 Task: Find connections with filter location Jacaltenango with filter topic #Jobhunterswith filter profile language French with filter current company KPMG India with filter school Ranchi University, Ranchi with filter industry Book and Periodical Publishing with filter service category Real Estate with filter keywords title Youth Volunteer
Action: Mouse moved to (484, 58)
Screenshot: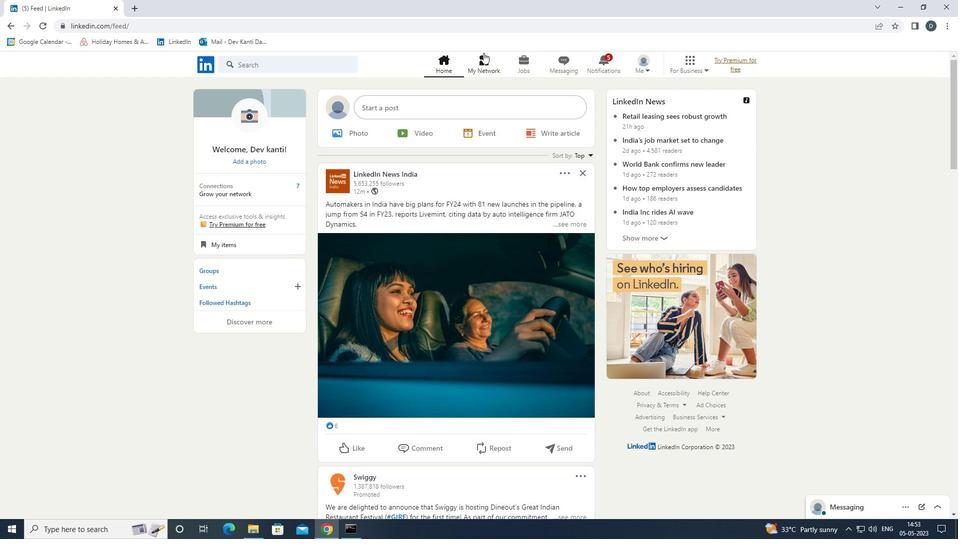 
Action: Mouse pressed left at (484, 58)
Screenshot: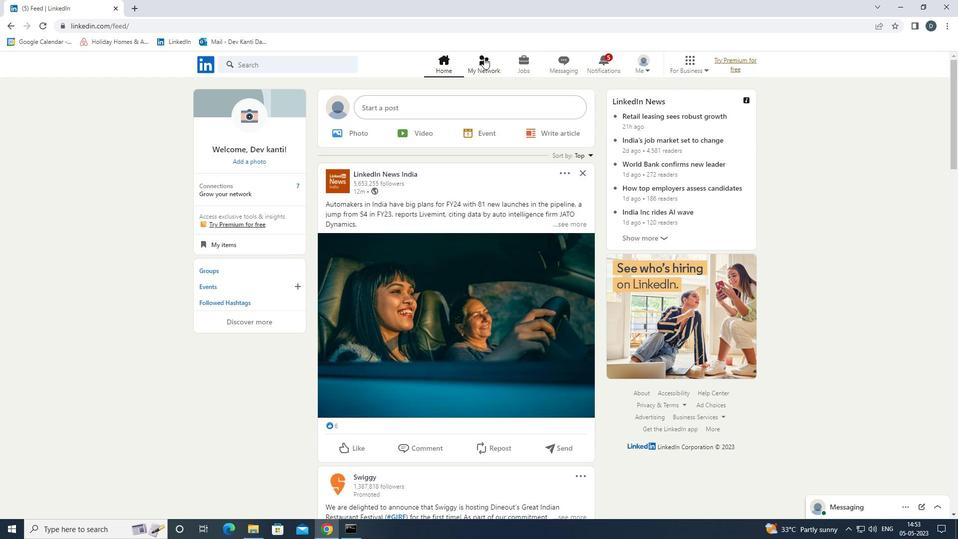 
Action: Mouse moved to (331, 117)
Screenshot: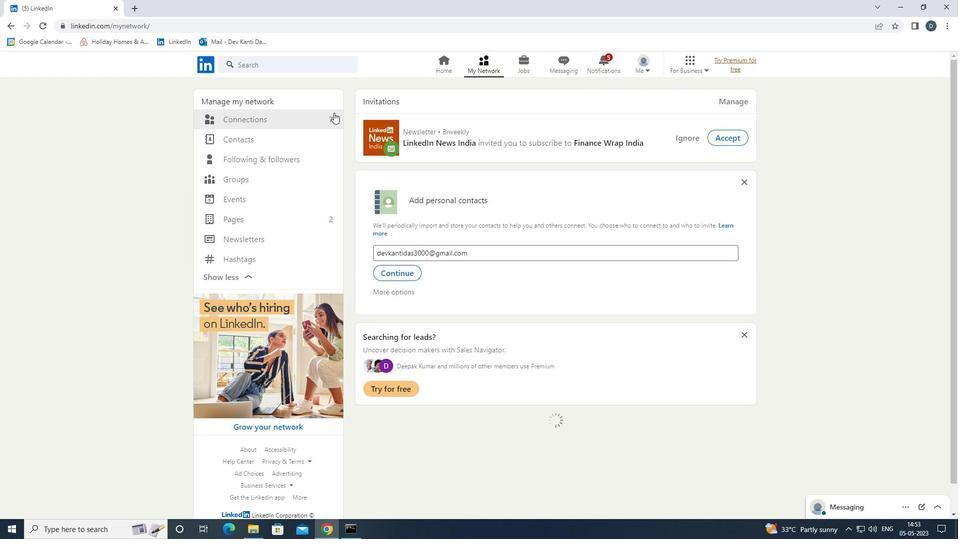 
Action: Mouse pressed left at (331, 117)
Screenshot: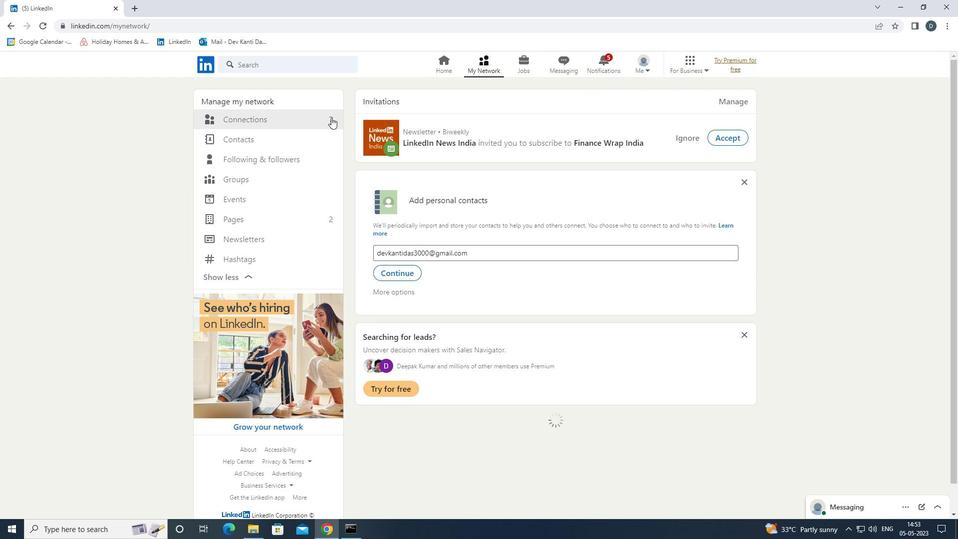 
Action: Mouse moved to (540, 114)
Screenshot: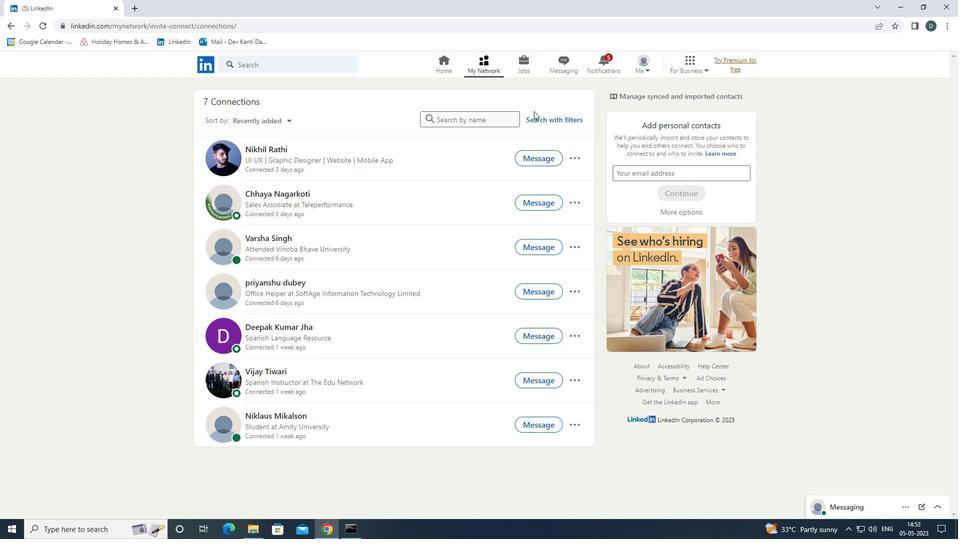 
Action: Mouse pressed left at (540, 114)
Screenshot: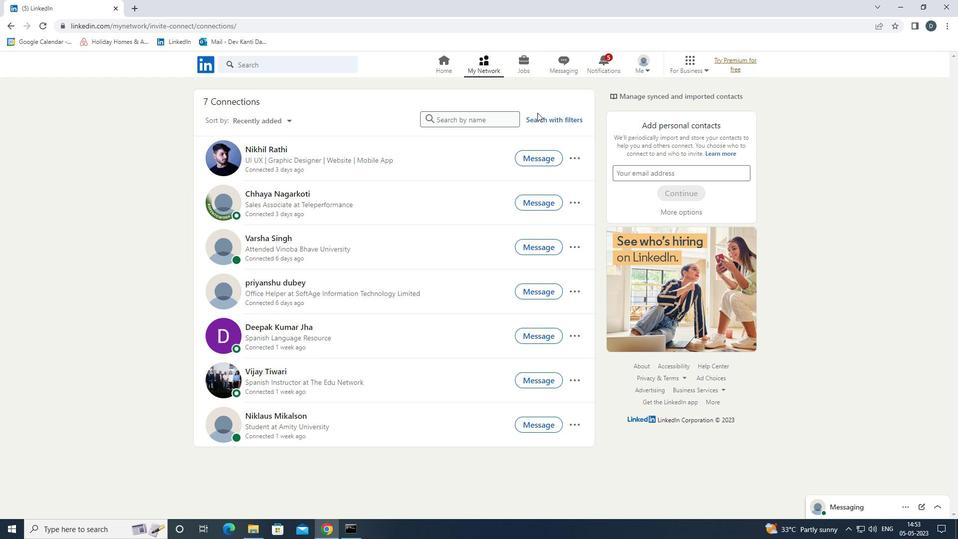 
Action: Mouse moved to (516, 91)
Screenshot: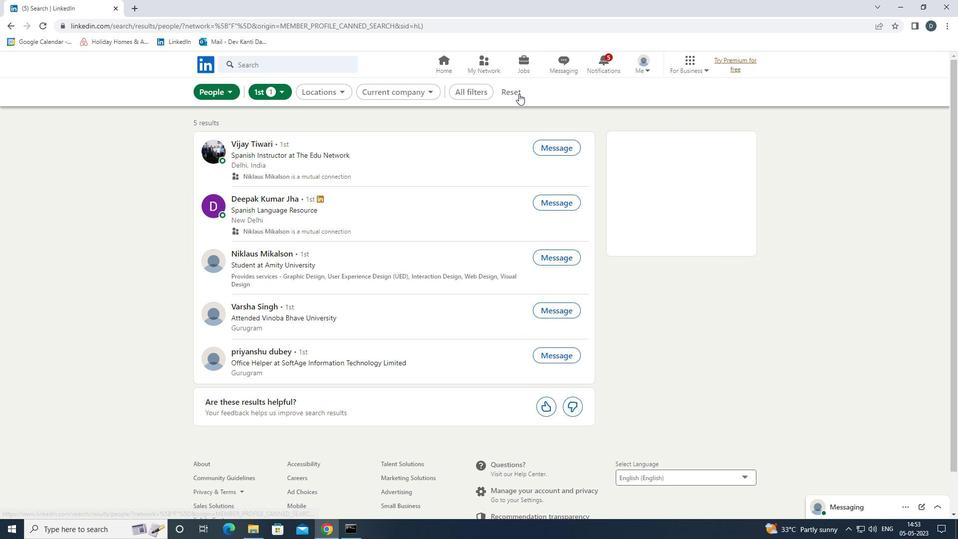 
Action: Mouse pressed left at (516, 91)
Screenshot: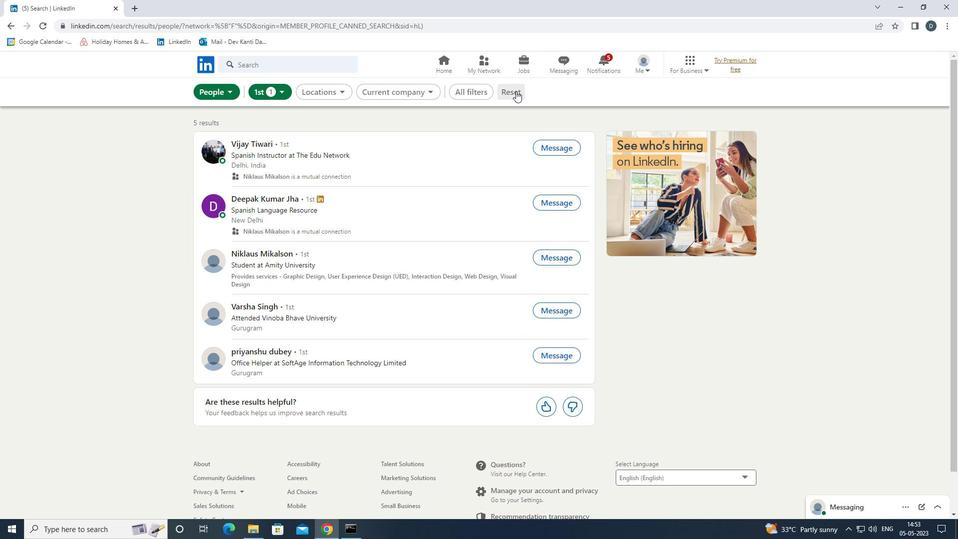 
Action: Mouse moved to (502, 90)
Screenshot: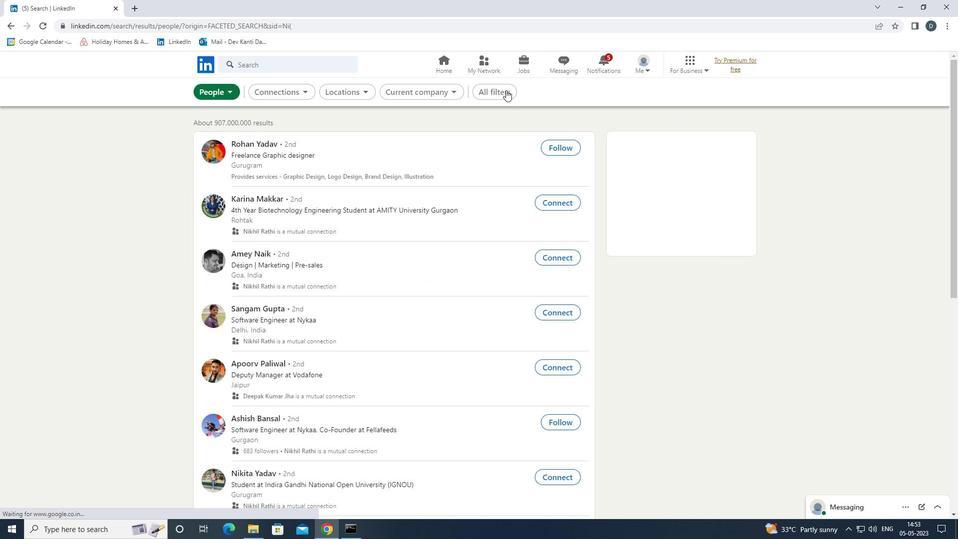 
Action: Mouse pressed left at (502, 90)
Screenshot: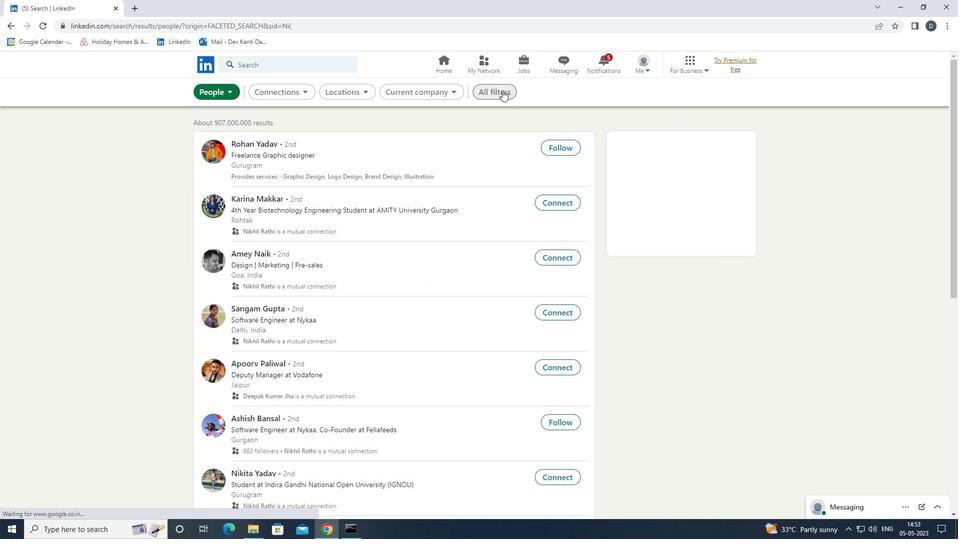 
Action: Mouse moved to (880, 265)
Screenshot: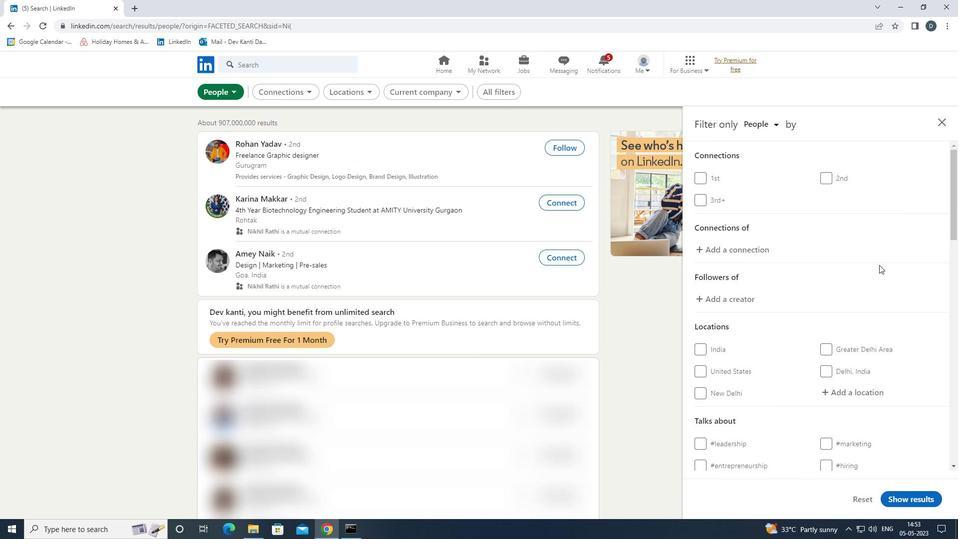 
Action: Mouse scrolled (880, 264) with delta (0, 0)
Screenshot: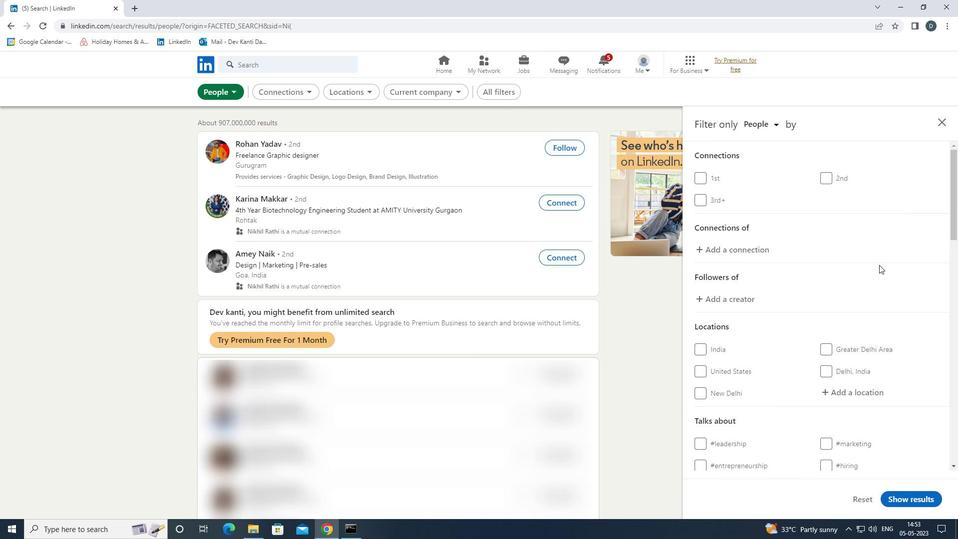 
Action: Mouse moved to (881, 265)
Screenshot: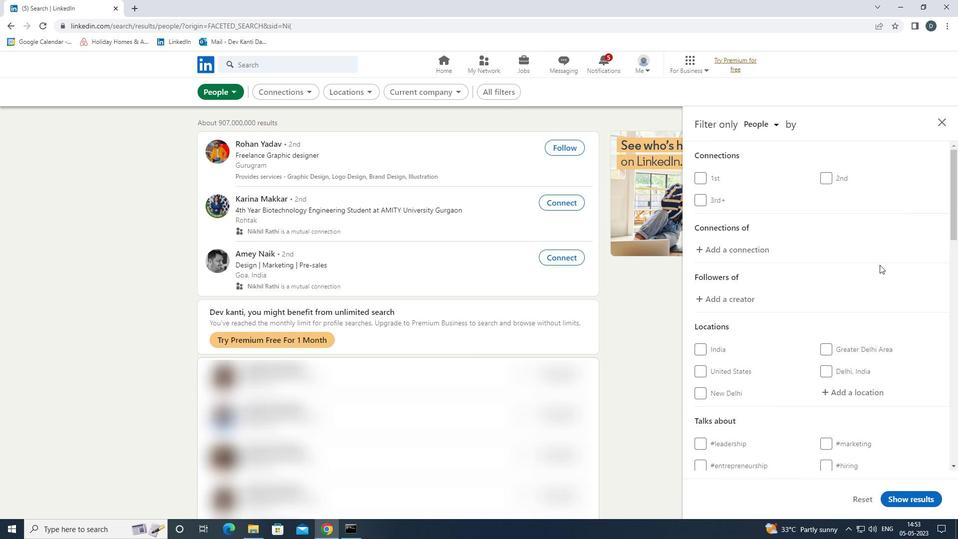 
Action: Mouse scrolled (881, 265) with delta (0, 0)
Screenshot: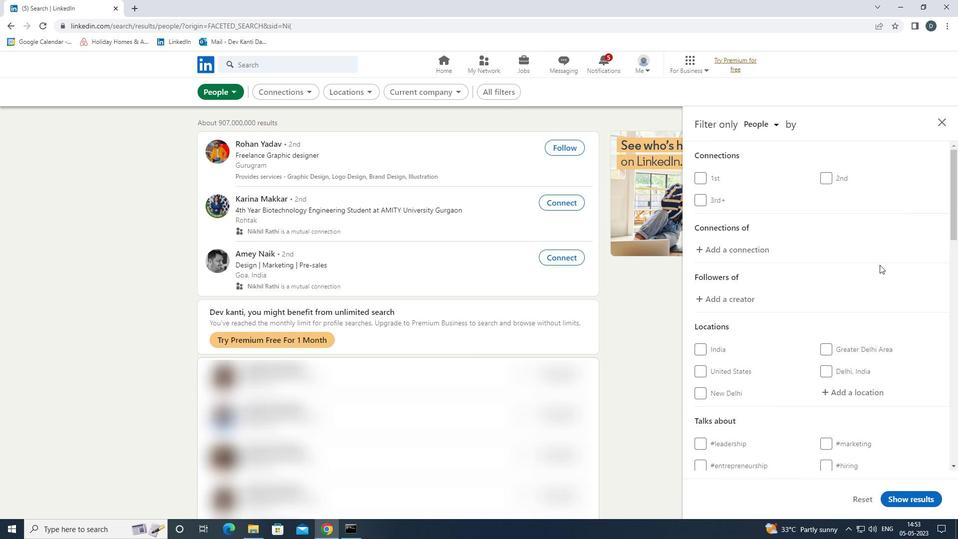 
Action: Mouse moved to (855, 292)
Screenshot: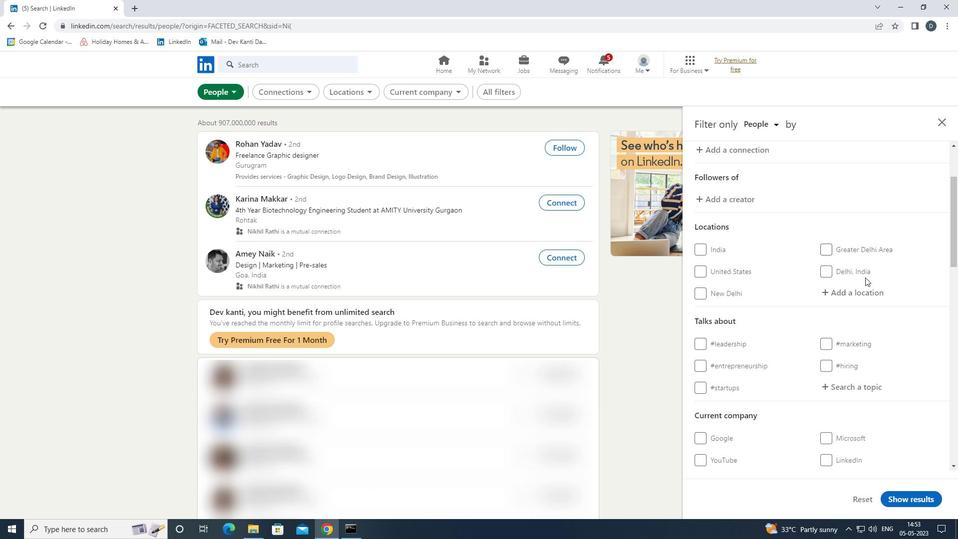 
Action: Mouse pressed left at (855, 292)
Screenshot: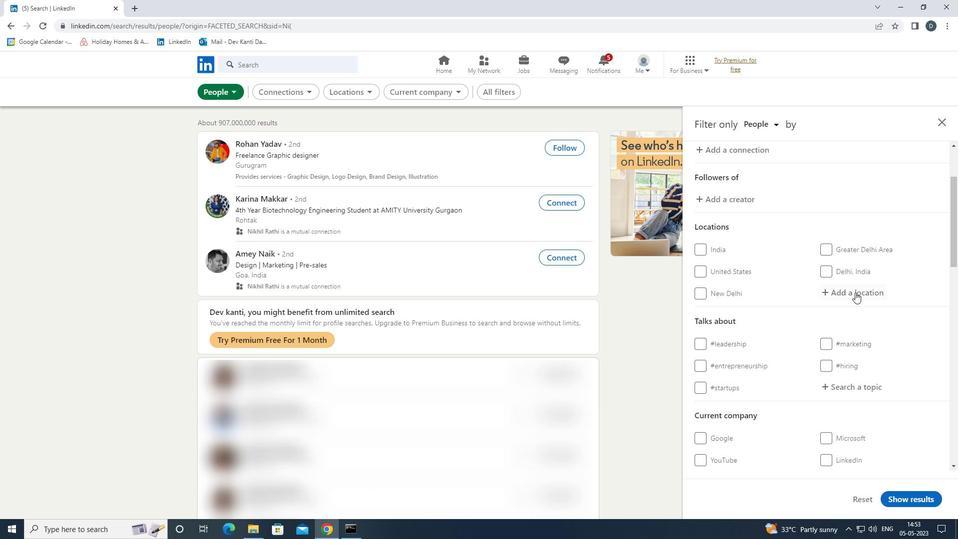 
Action: Mouse moved to (853, 293)
Screenshot: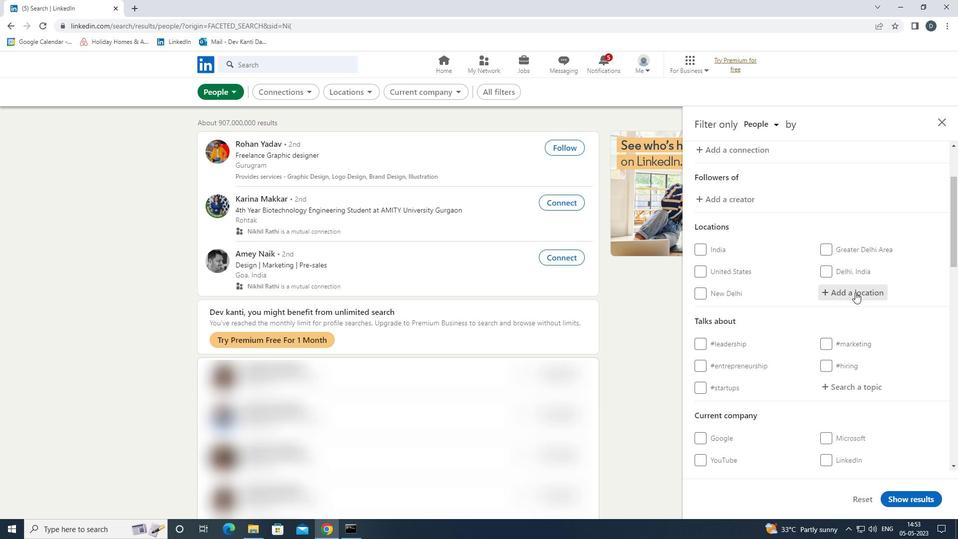 
Action: Key pressed <Key.shift>JACALTENAN<Key.down><Key.enter>
Screenshot: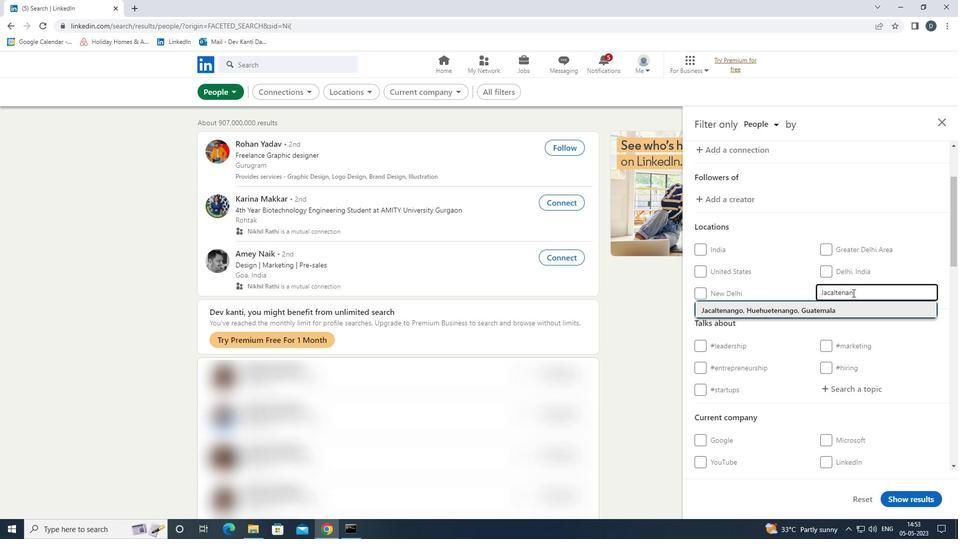 
Action: Mouse moved to (865, 289)
Screenshot: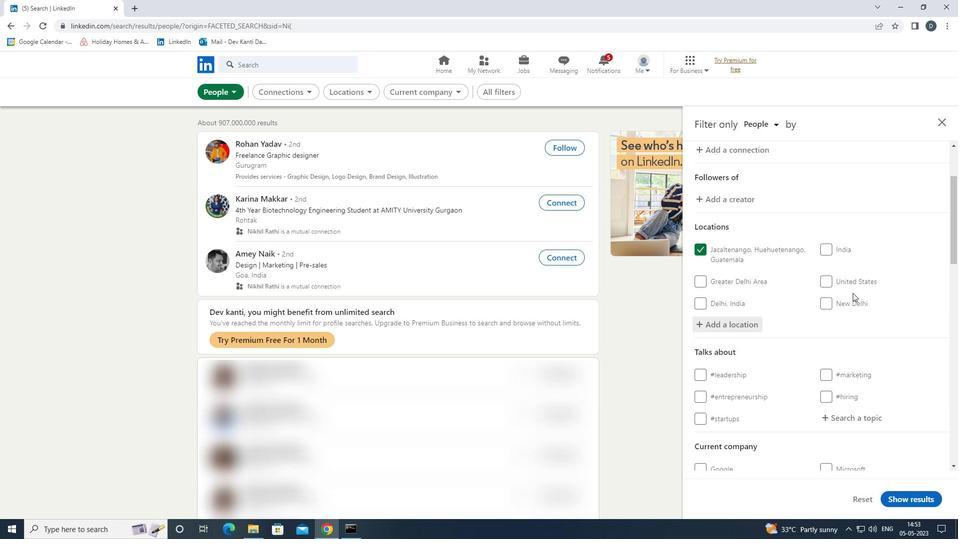 
Action: Mouse scrolled (865, 288) with delta (0, 0)
Screenshot: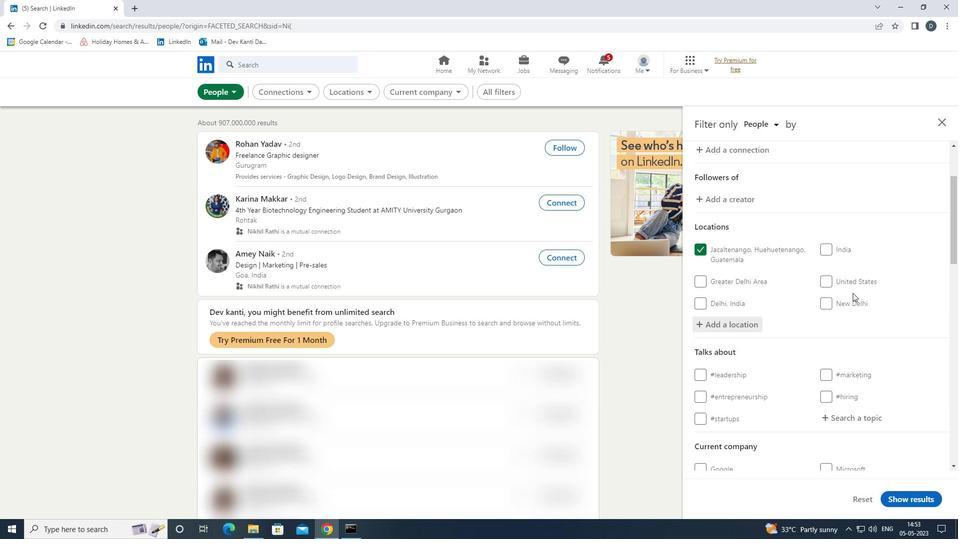 
Action: Mouse scrolled (865, 288) with delta (0, 0)
Screenshot: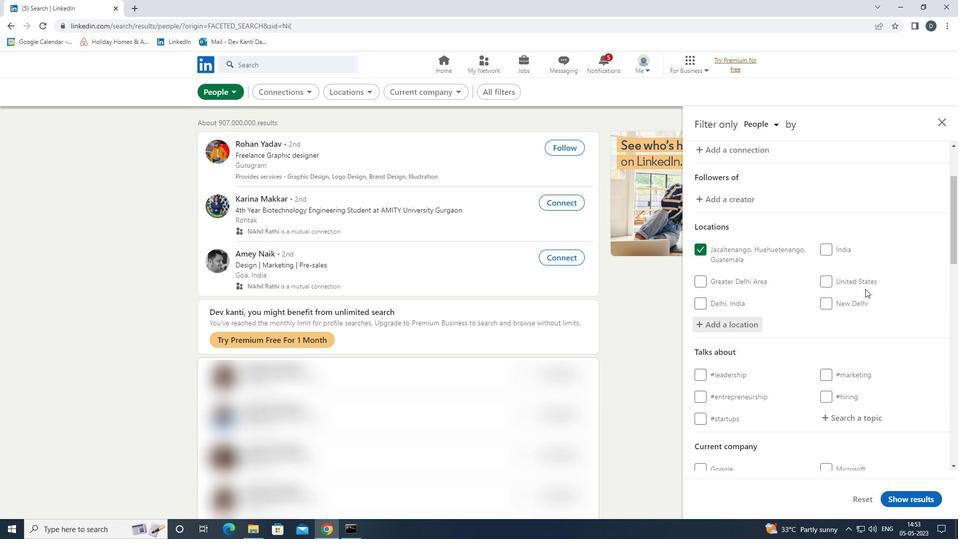 
Action: Mouse moved to (866, 289)
Screenshot: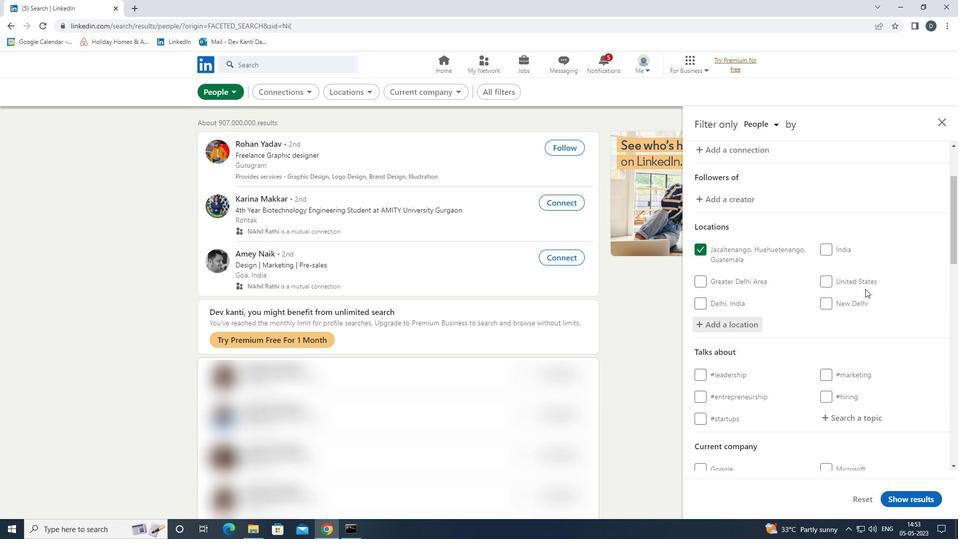 
Action: Mouse scrolled (866, 289) with delta (0, 0)
Screenshot: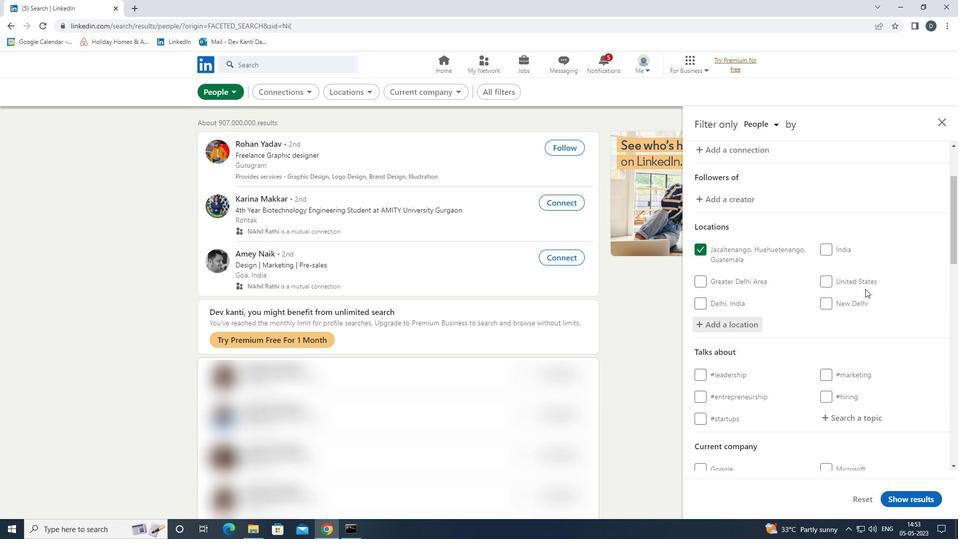 
Action: Mouse moved to (872, 271)
Screenshot: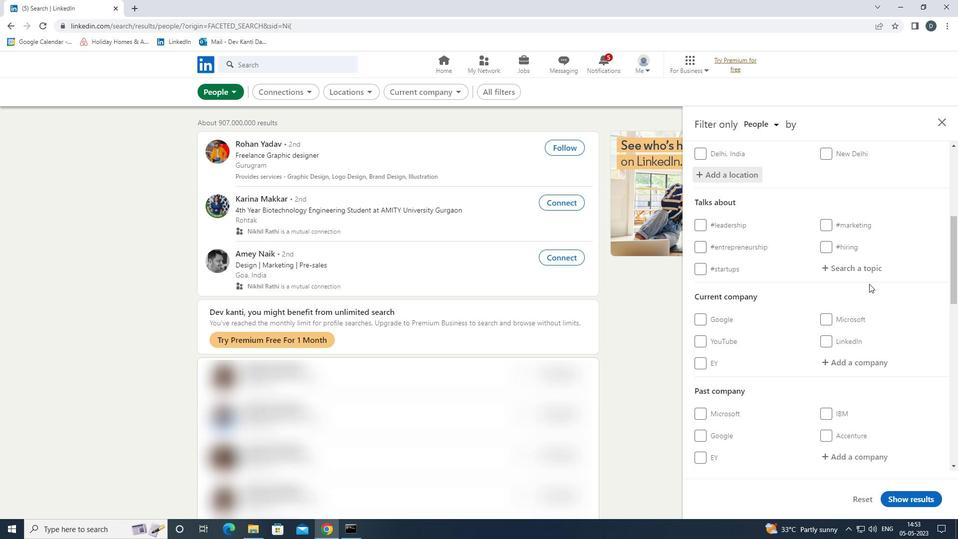 
Action: Mouse pressed left at (872, 271)
Screenshot: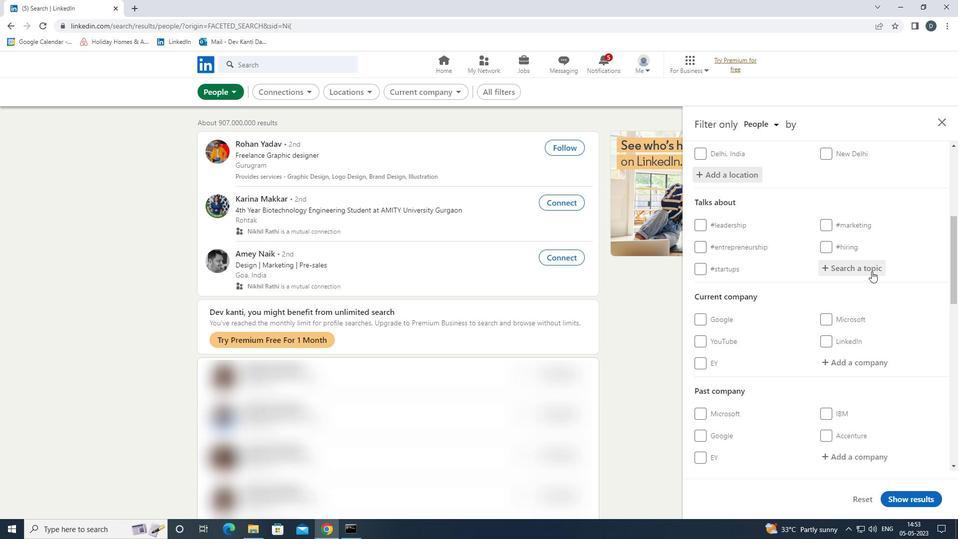 
Action: Key pressed <Key.shift><Key.shift><Key.shift><Key.shift><Key.shift><Key.shift><Key.shift><Key.shift><Key.shift><Key.shift><Key.shift><Key.shift><Key.shift><Key.shift><Key.shift><Key.shift><Key.shift><Key.shift><Key.shift><Key.shift>JOBHUNTERS<Key.down><Key.enter>
Screenshot: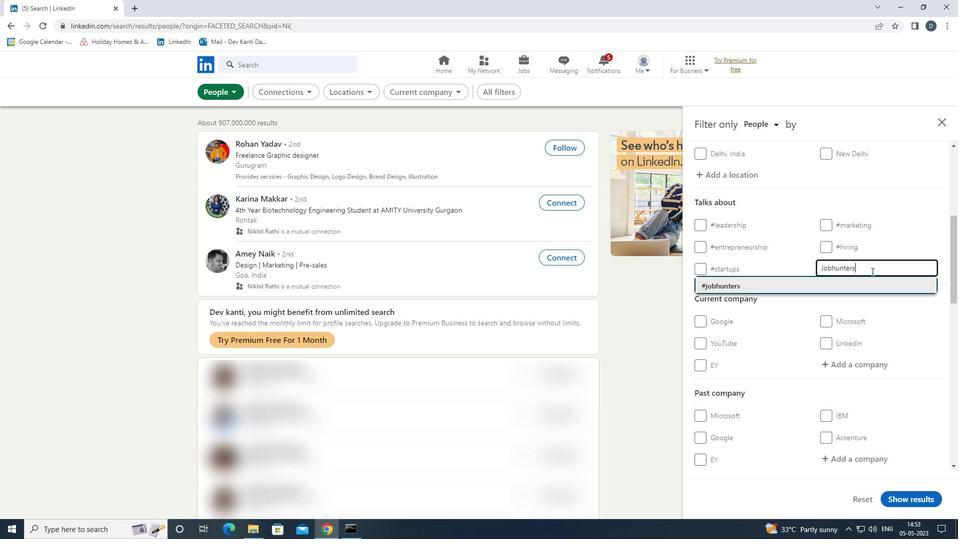 
Action: Mouse moved to (911, 278)
Screenshot: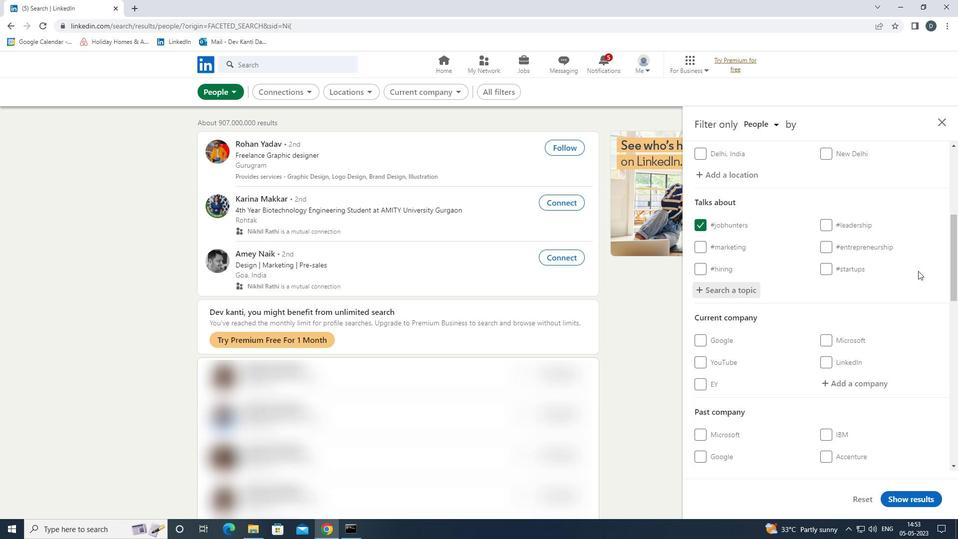 
Action: Mouse scrolled (911, 277) with delta (0, 0)
Screenshot: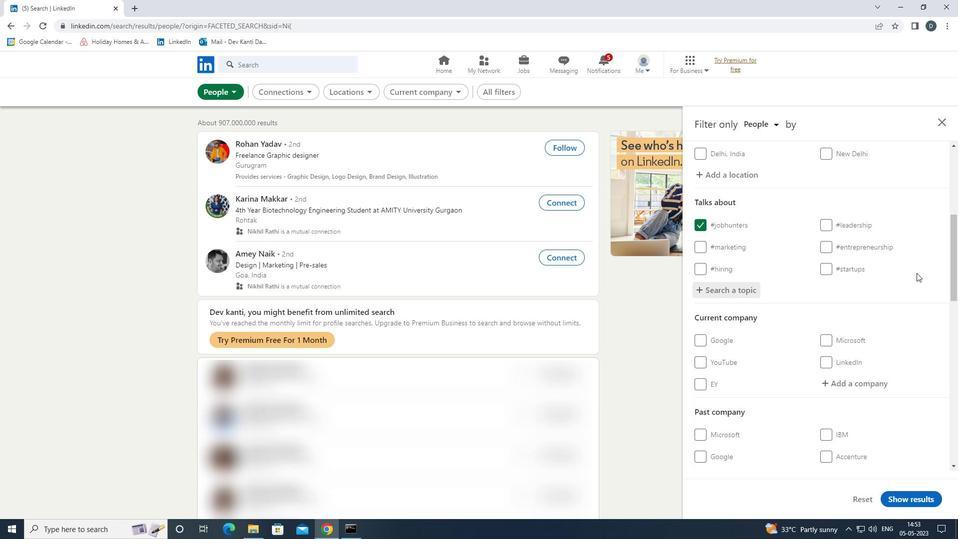 
Action: Mouse moved to (908, 283)
Screenshot: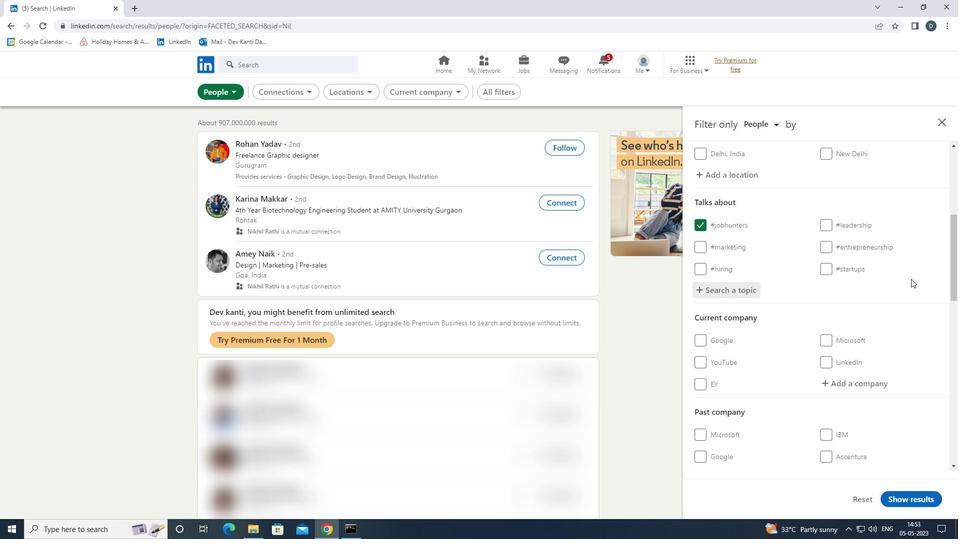 
Action: Mouse scrolled (908, 283) with delta (0, 0)
Screenshot: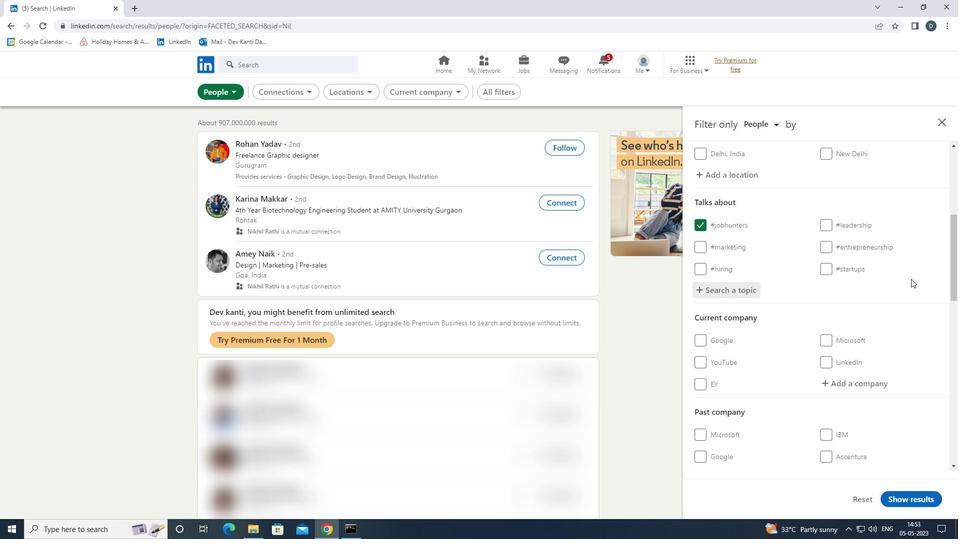 
Action: Mouse moved to (902, 282)
Screenshot: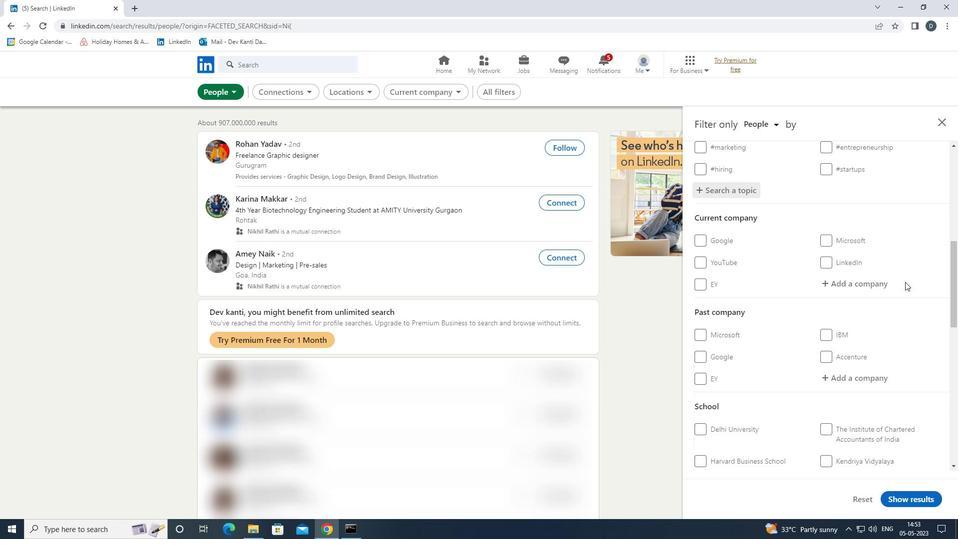 
Action: Mouse scrolled (902, 282) with delta (0, 0)
Screenshot: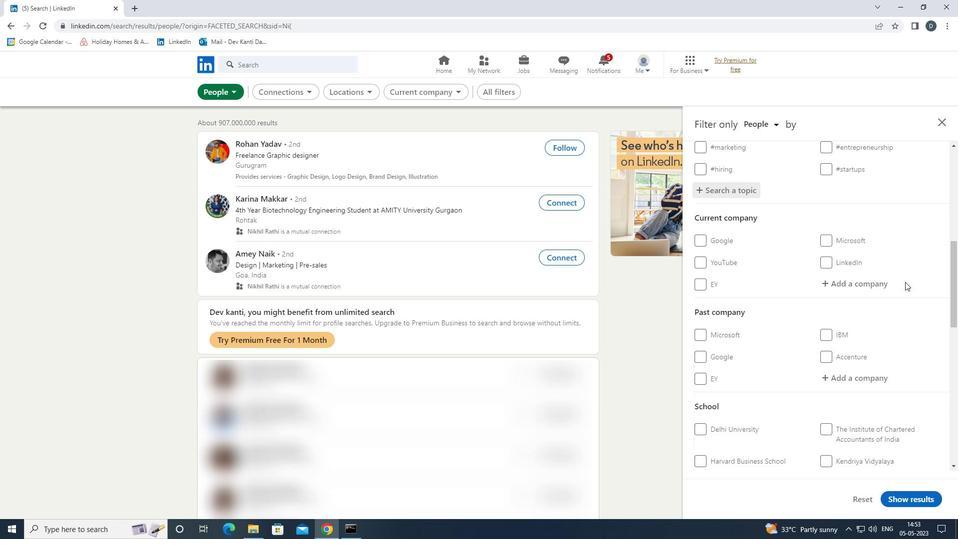 
Action: Mouse moved to (900, 284)
Screenshot: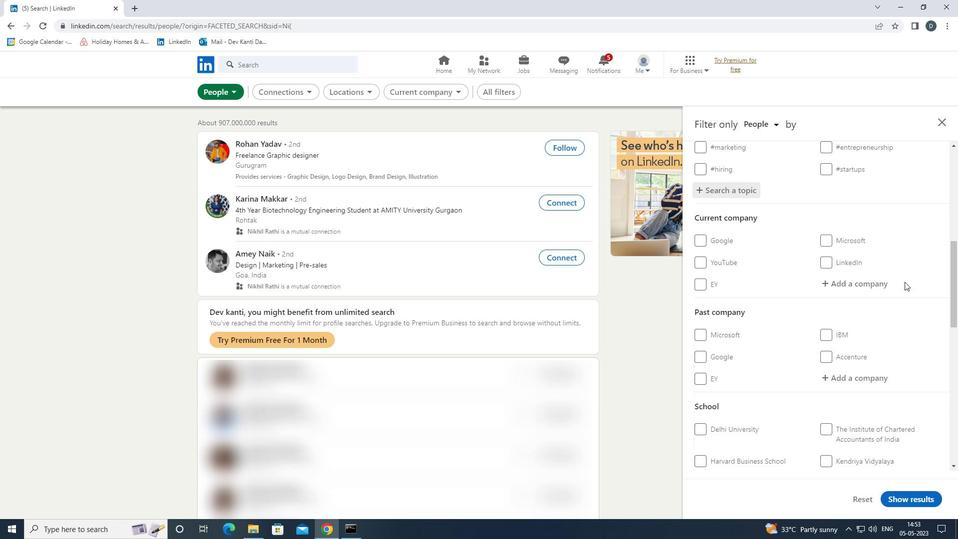 
Action: Mouse scrolled (900, 283) with delta (0, 0)
Screenshot: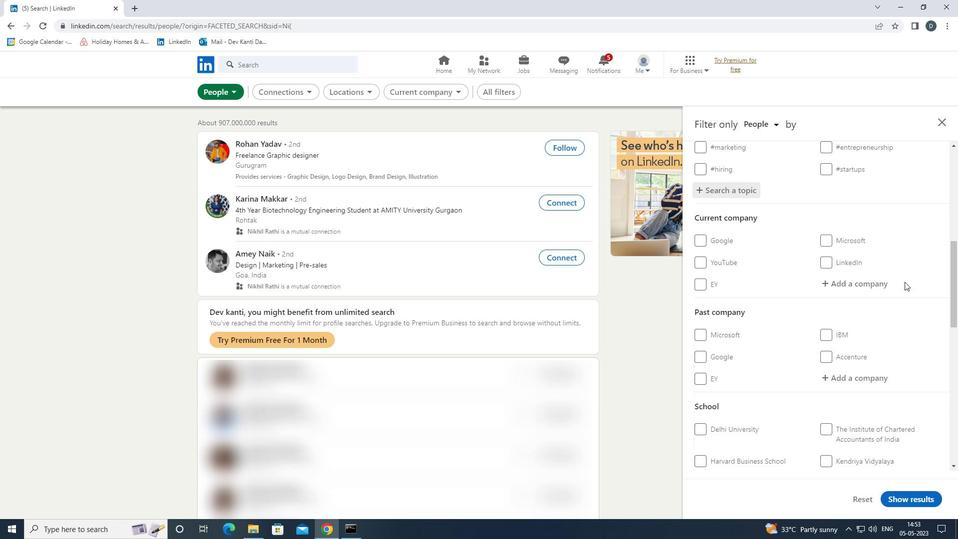 
Action: Mouse moved to (899, 284)
Screenshot: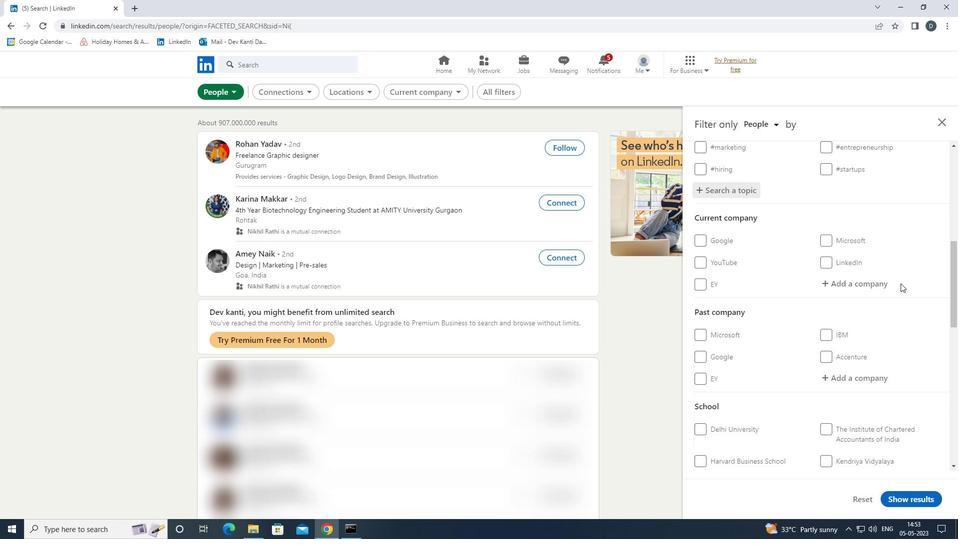 
Action: Mouse scrolled (899, 283) with delta (0, 0)
Screenshot: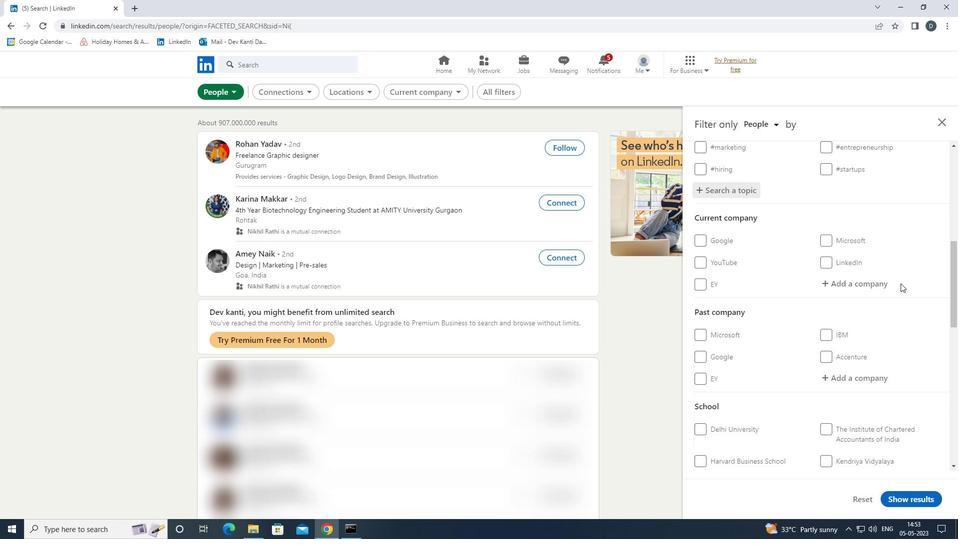 
Action: Mouse moved to (898, 285)
Screenshot: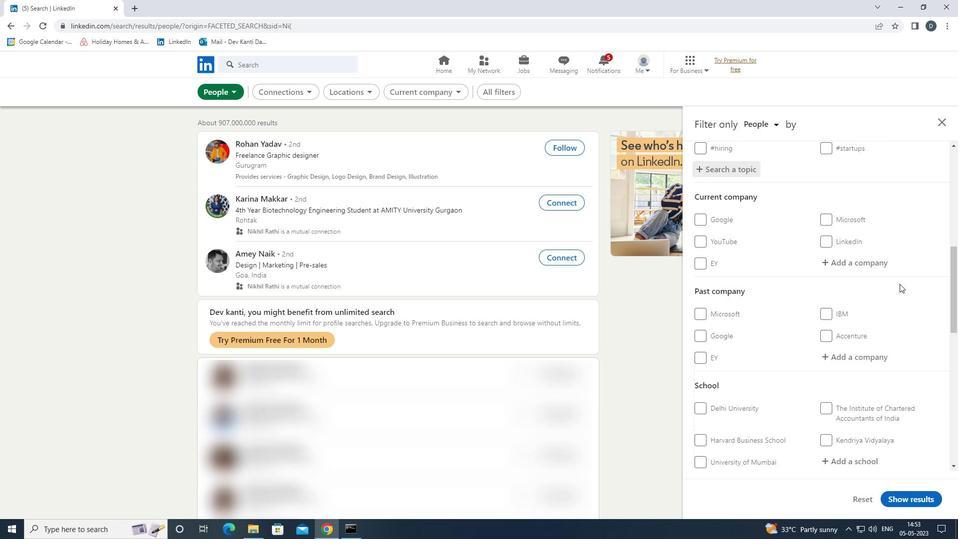 
Action: Mouse scrolled (898, 285) with delta (0, 0)
Screenshot: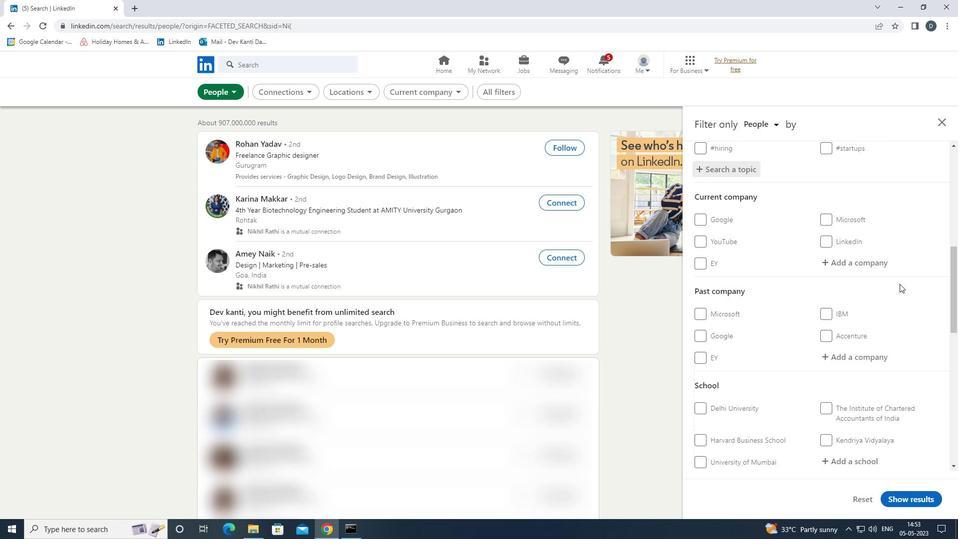 
Action: Mouse moved to (895, 288)
Screenshot: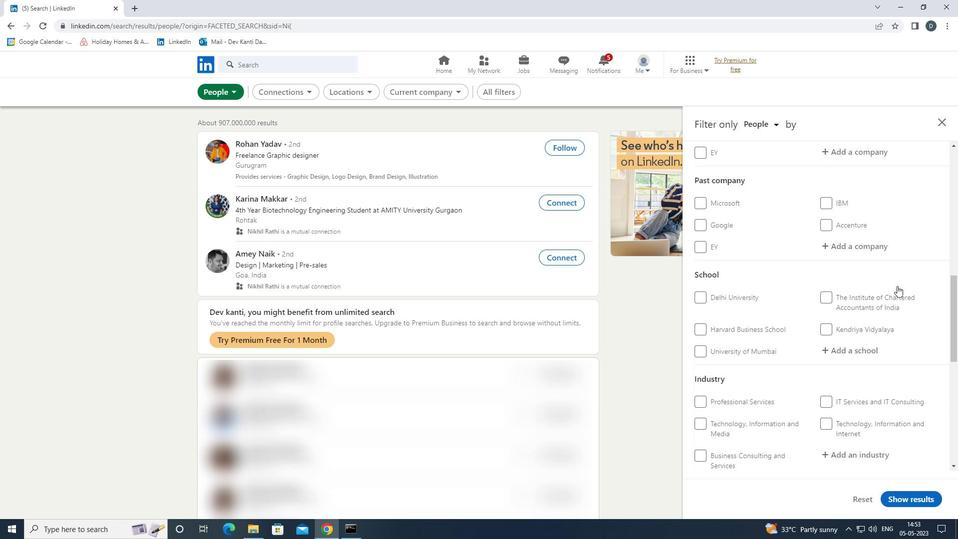 
Action: Mouse scrolled (895, 287) with delta (0, 0)
Screenshot: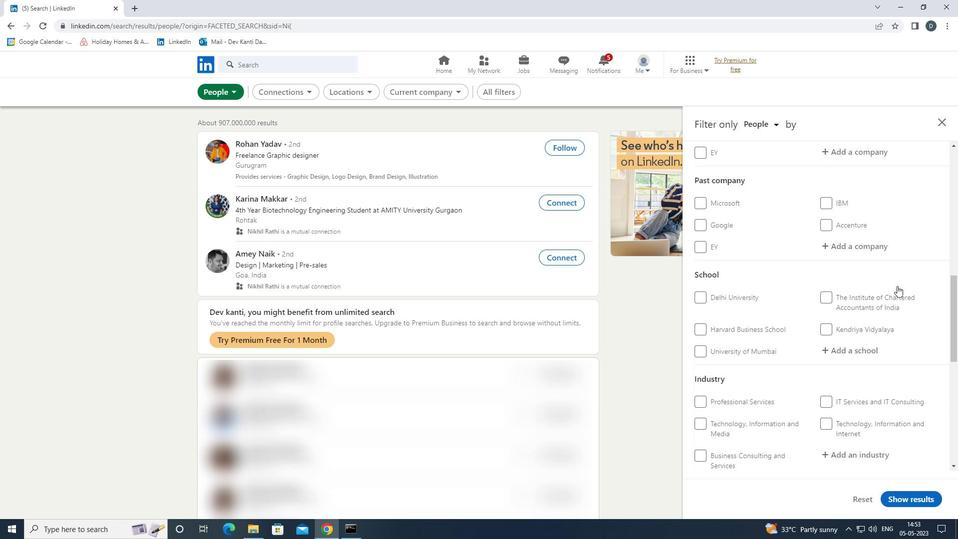 
Action: Mouse moved to (843, 400)
Screenshot: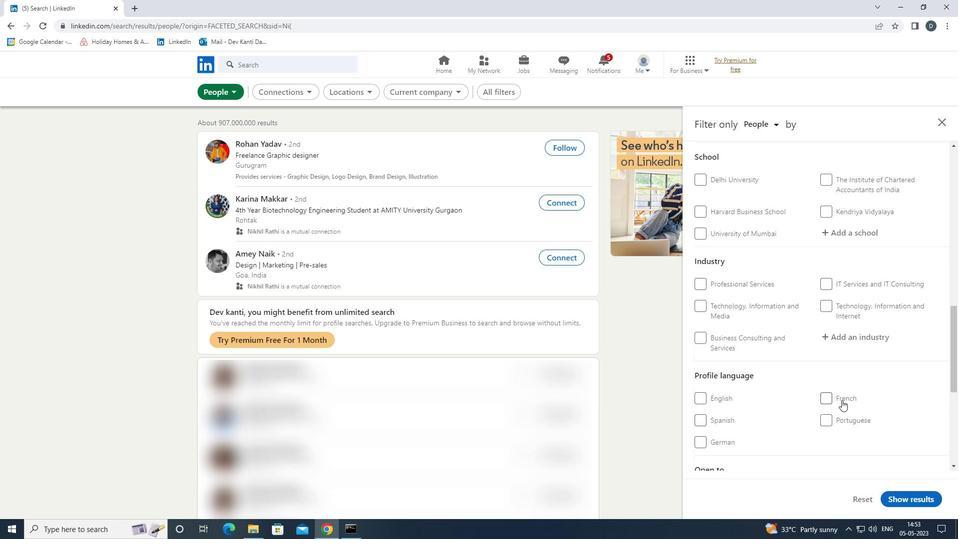 
Action: Mouse pressed left at (843, 400)
Screenshot: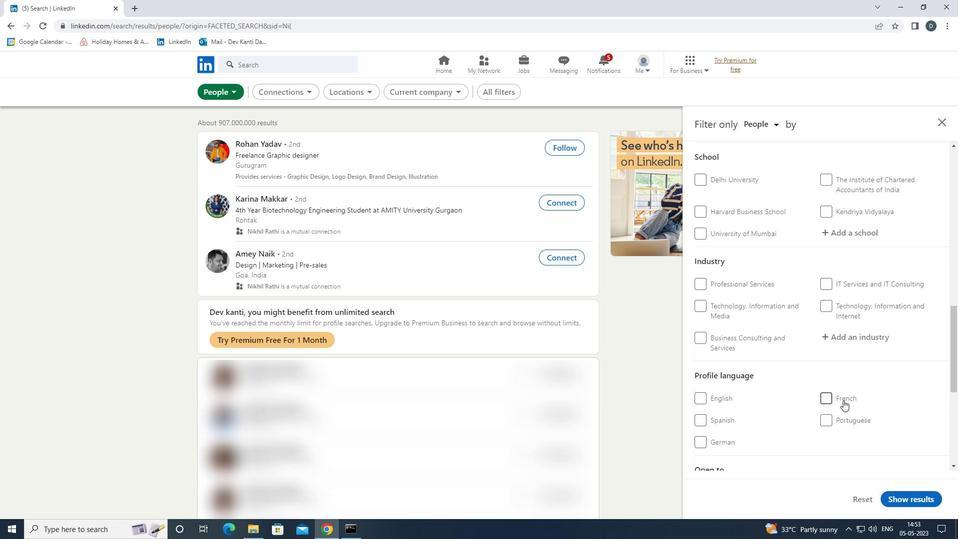 
Action: Mouse moved to (843, 400)
Screenshot: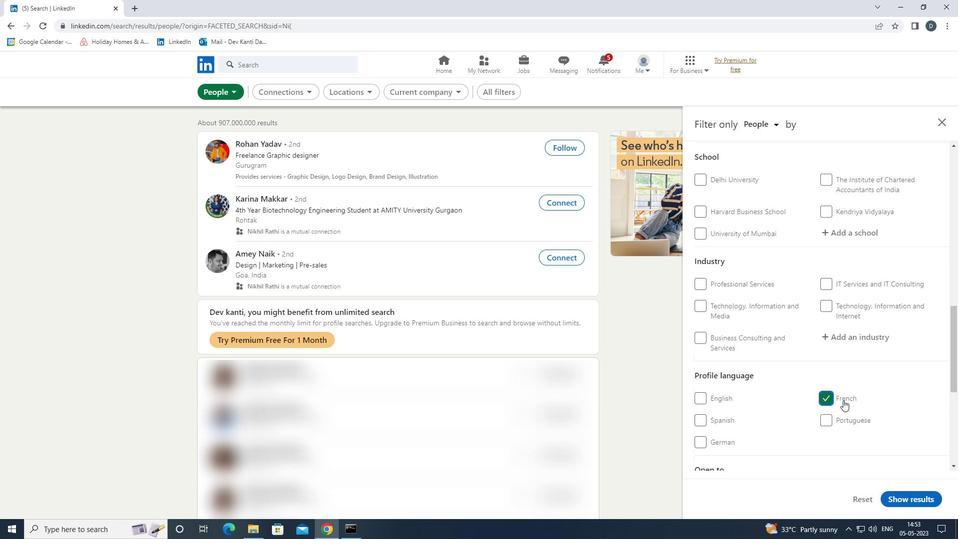 
Action: Mouse scrolled (843, 400) with delta (0, 0)
Screenshot: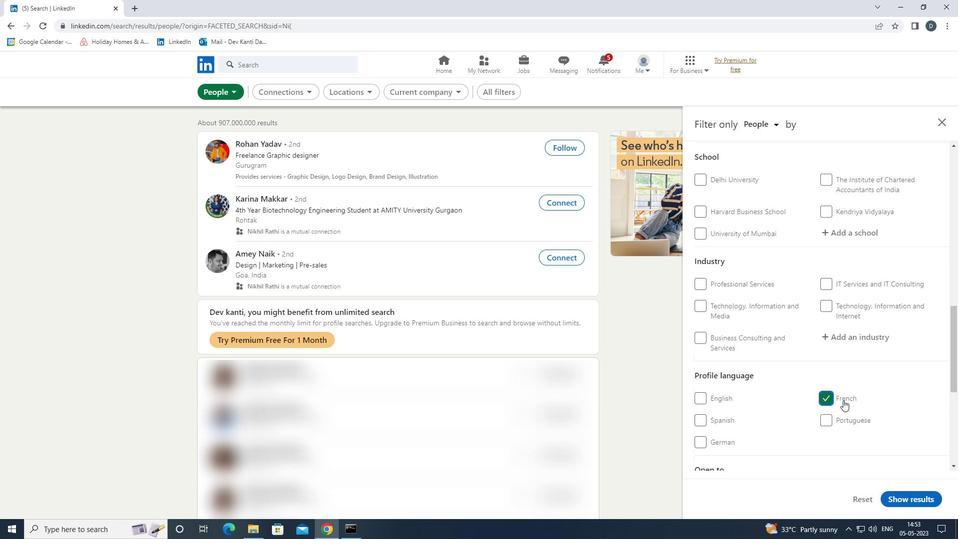 
Action: Mouse scrolled (843, 400) with delta (0, 0)
Screenshot: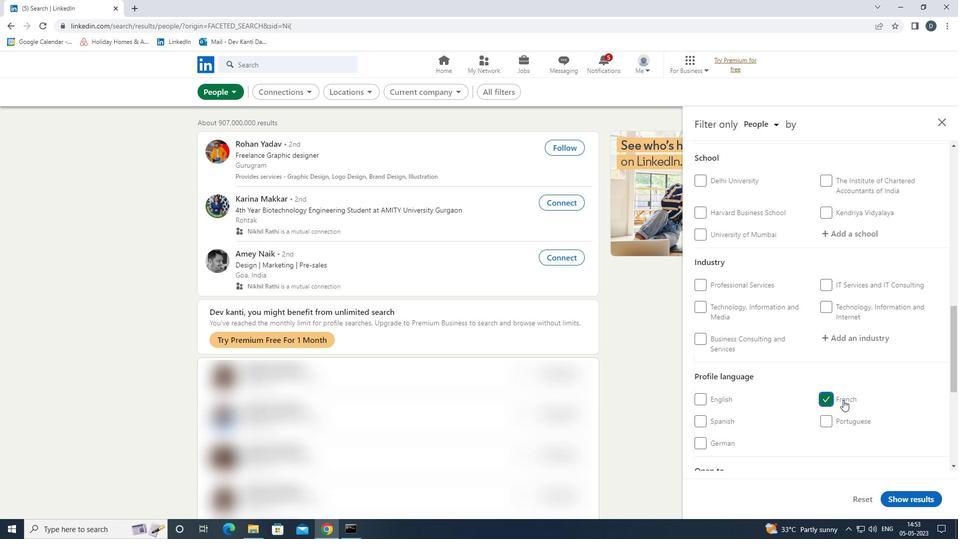 
Action: Mouse scrolled (843, 400) with delta (0, 0)
Screenshot: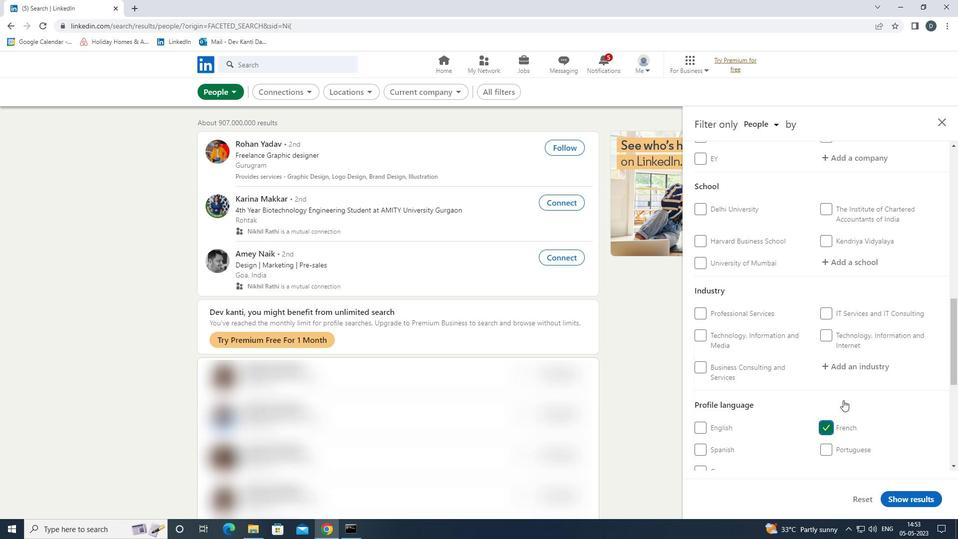 
Action: Mouse scrolled (843, 400) with delta (0, 0)
Screenshot: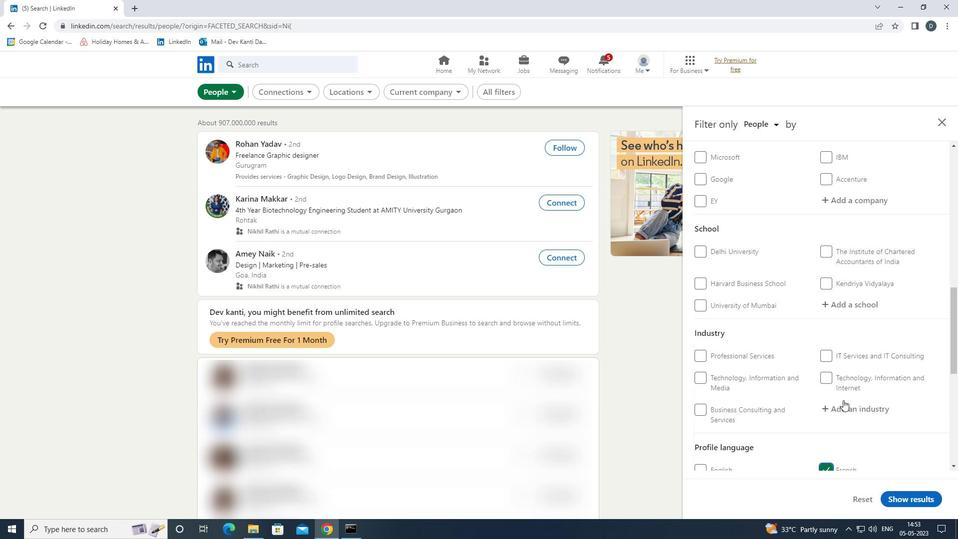 
Action: Mouse scrolled (843, 400) with delta (0, 0)
Screenshot: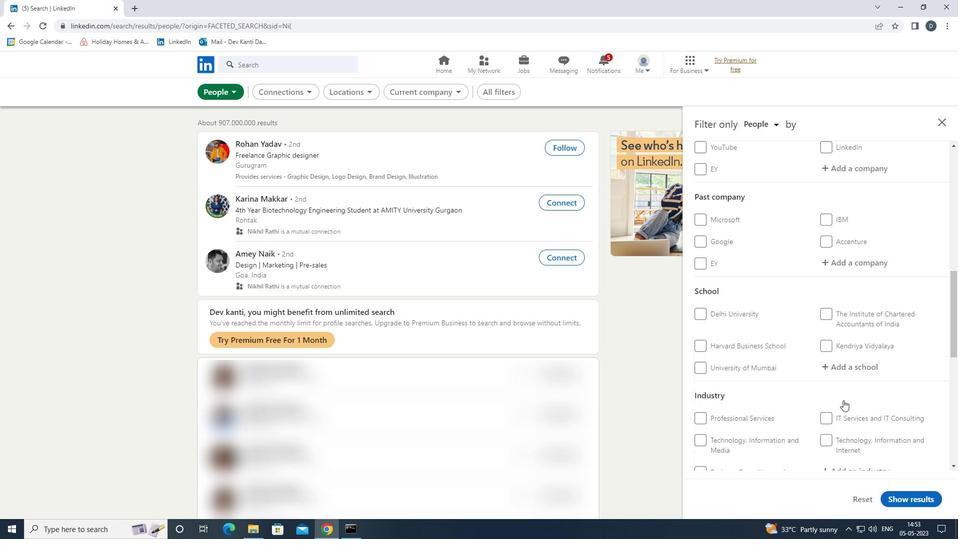 
Action: Mouse moved to (854, 285)
Screenshot: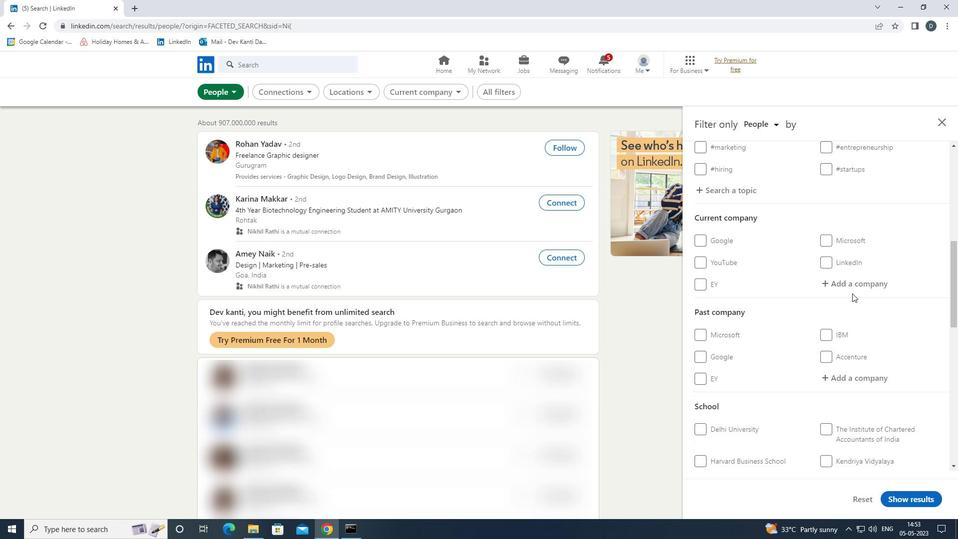 
Action: Mouse pressed left at (854, 285)
Screenshot: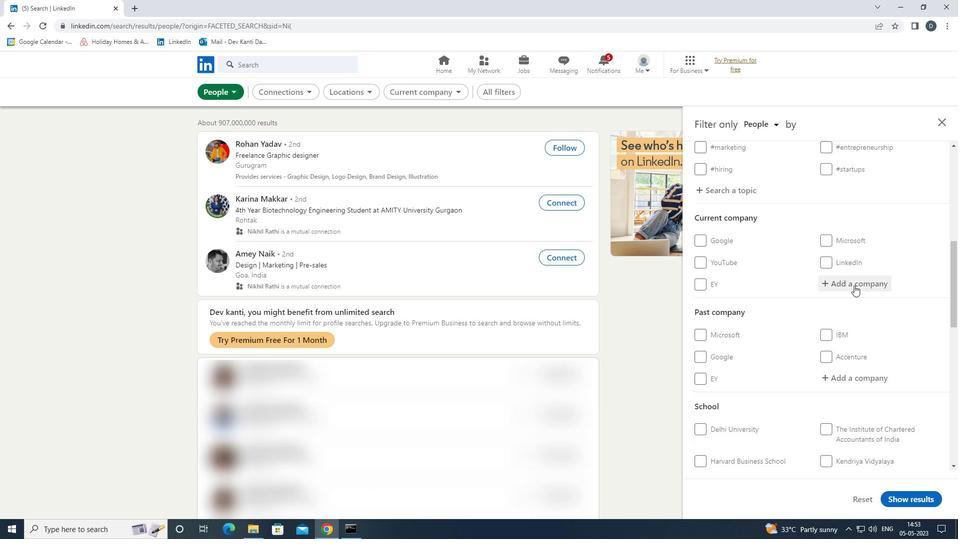 
Action: Key pressed <Key.shift><Key.shift><Key.shift><Key.shift><Key.shift><Key.shift>KPMG<Key.space><Key.shift>INDIA<Key.down><Key.enter>
Screenshot: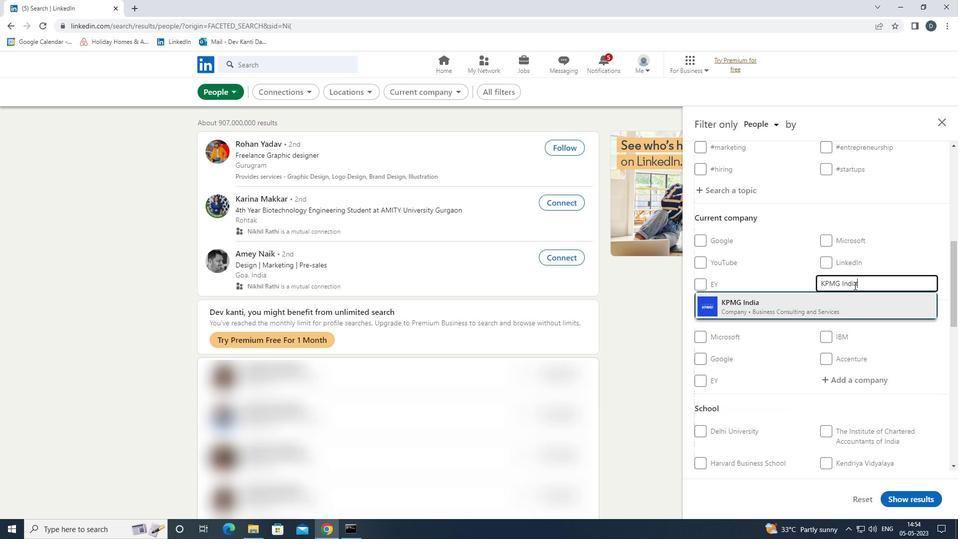
Action: Mouse scrolled (854, 285) with delta (0, 0)
Screenshot: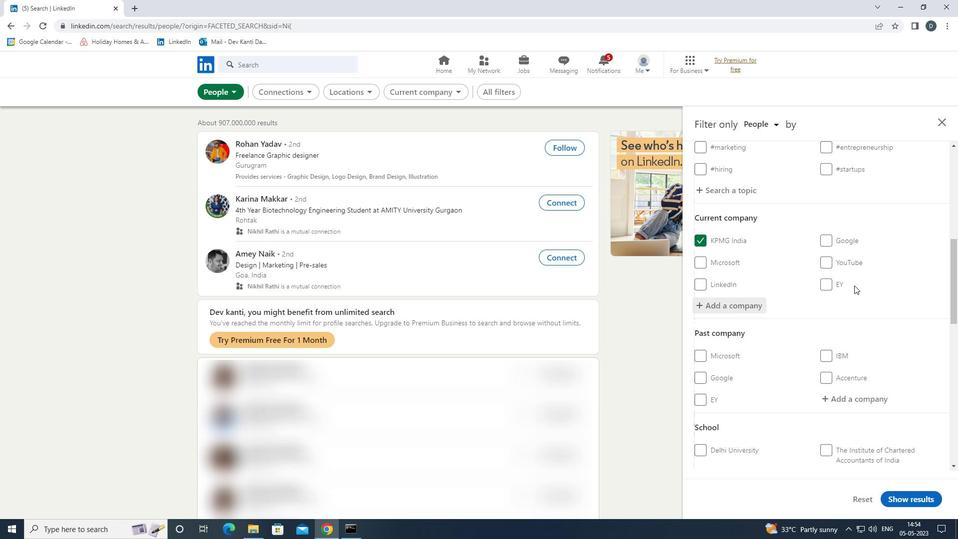 
Action: Mouse scrolled (854, 285) with delta (0, 0)
Screenshot: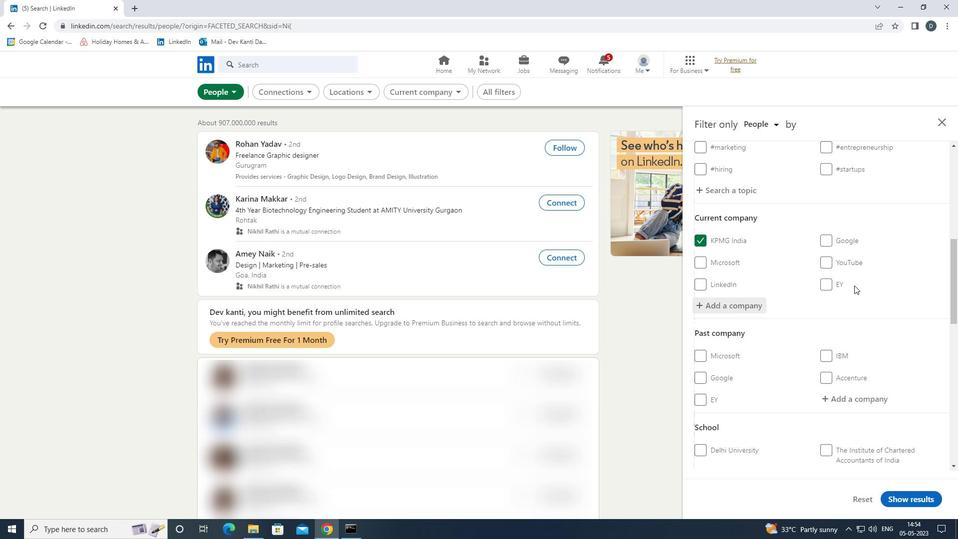 
Action: Mouse moved to (854, 288)
Screenshot: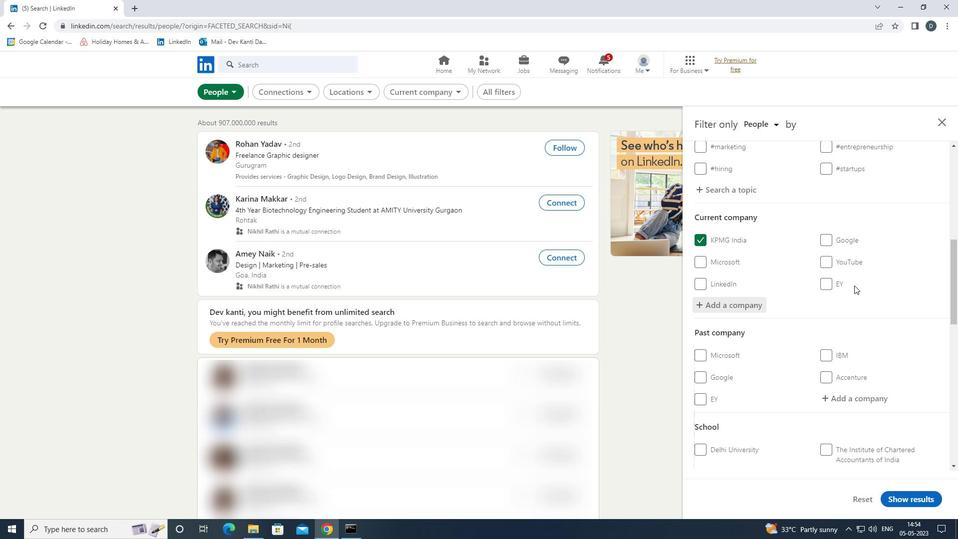 
Action: Mouse scrolled (854, 287) with delta (0, 0)
Screenshot: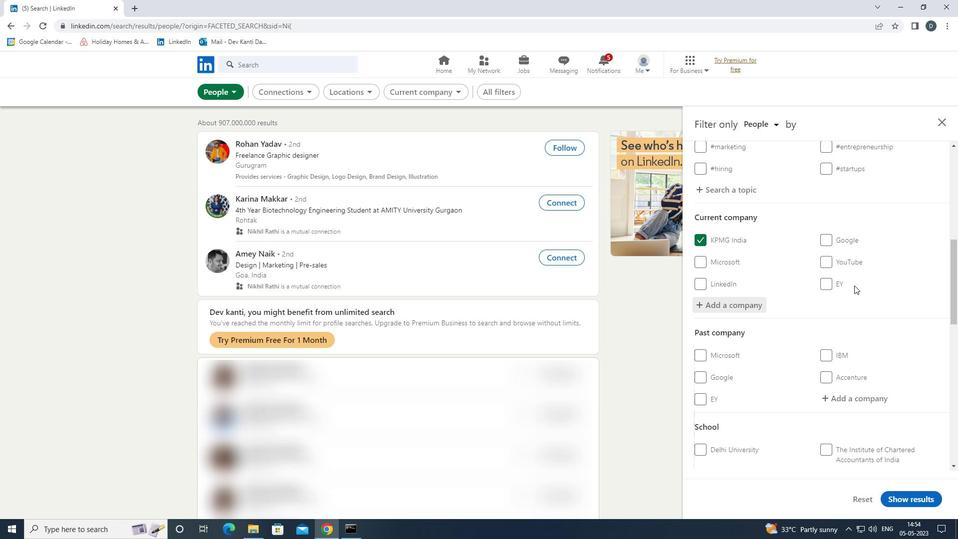
Action: Mouse moved to (854, 292)
Screenshot: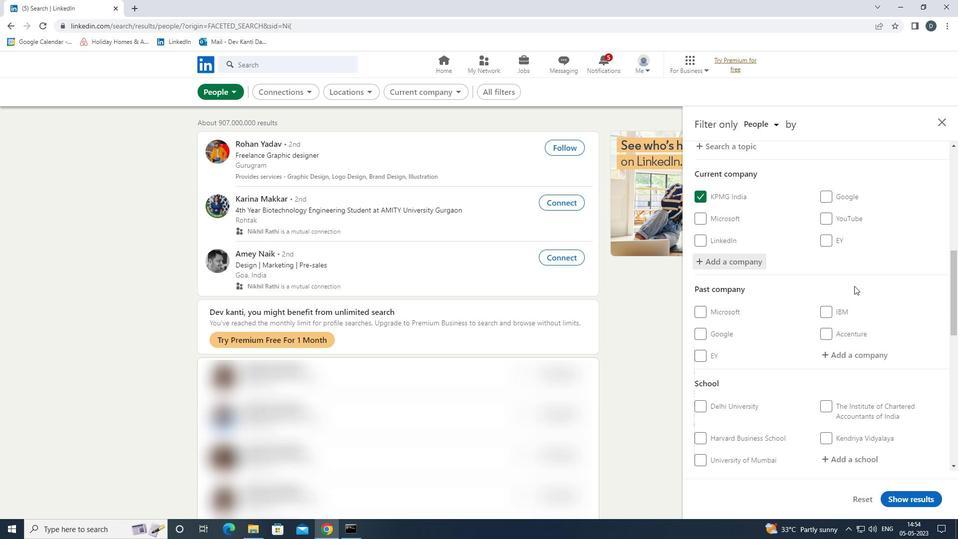 
Action: Mouse scrolled (854, 291) with delta (0, 0)
Screenshot: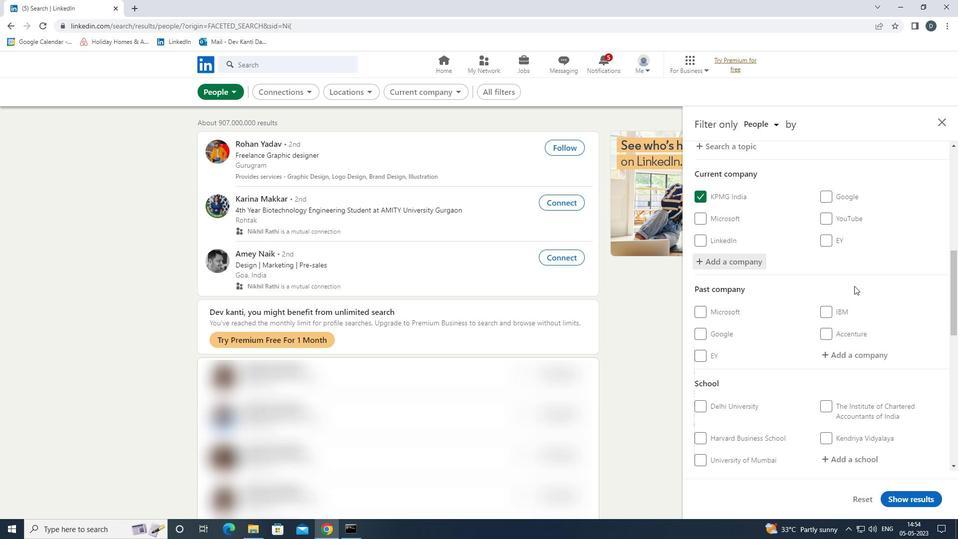 
Action: Mouse moved to (857, 304)
Screenshot: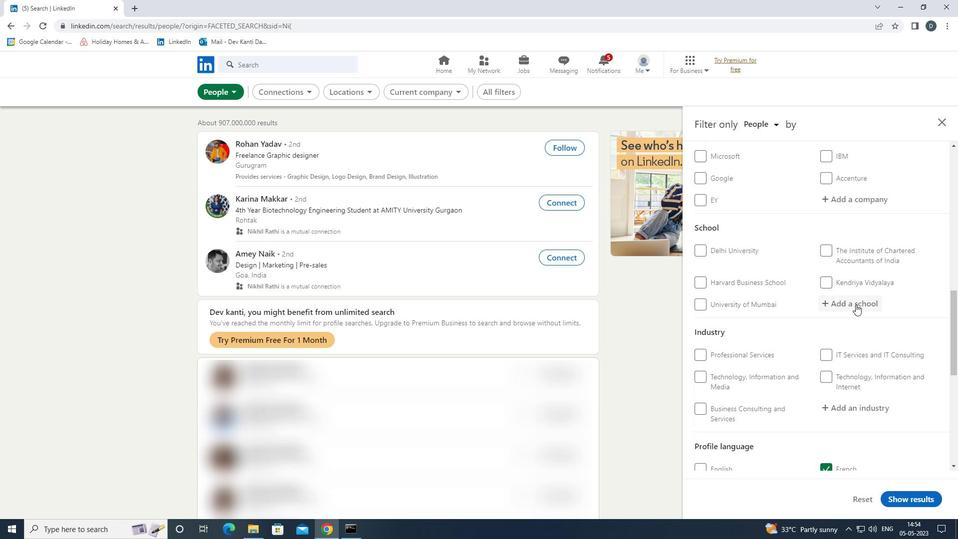 
Action: Mouse pressed left at (857, 304)
Screenshot: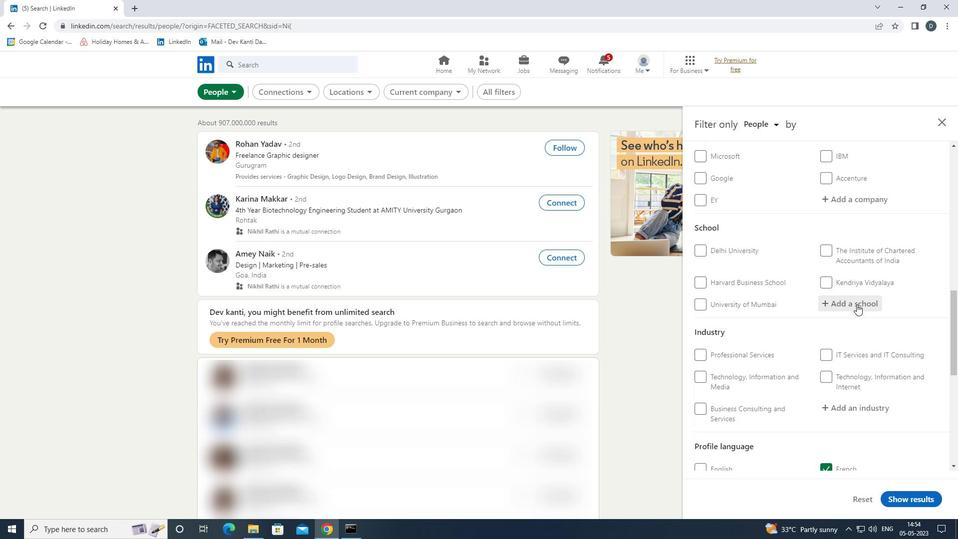 
Action: Mouse moved to (857, 304)
Screenshot: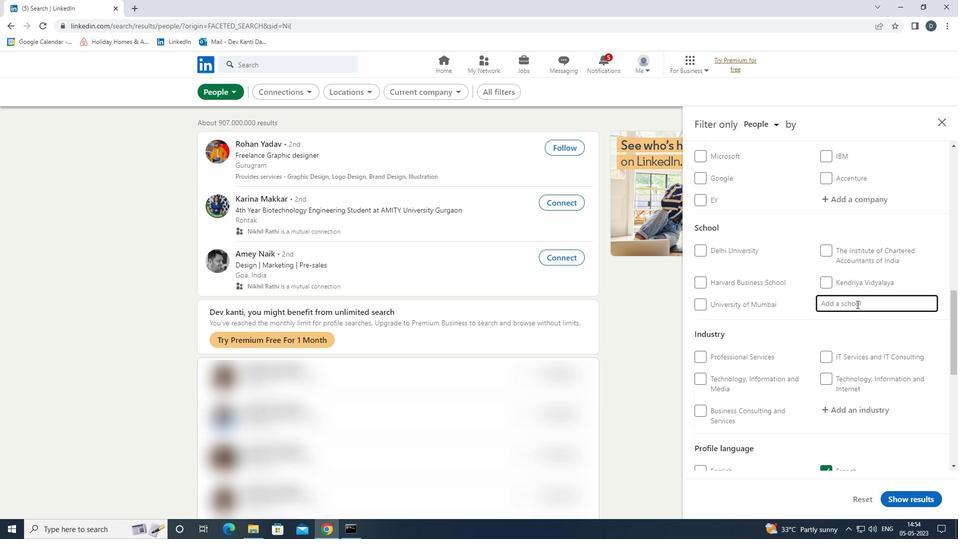 
Action: Key pressed <Key.shift><Key.shift><Key.shift><Key.shift>RANCHI<Key.space><Key.shift>UNIVERSITY,<Key.down><Key.down><Key.enter>
Screenshot: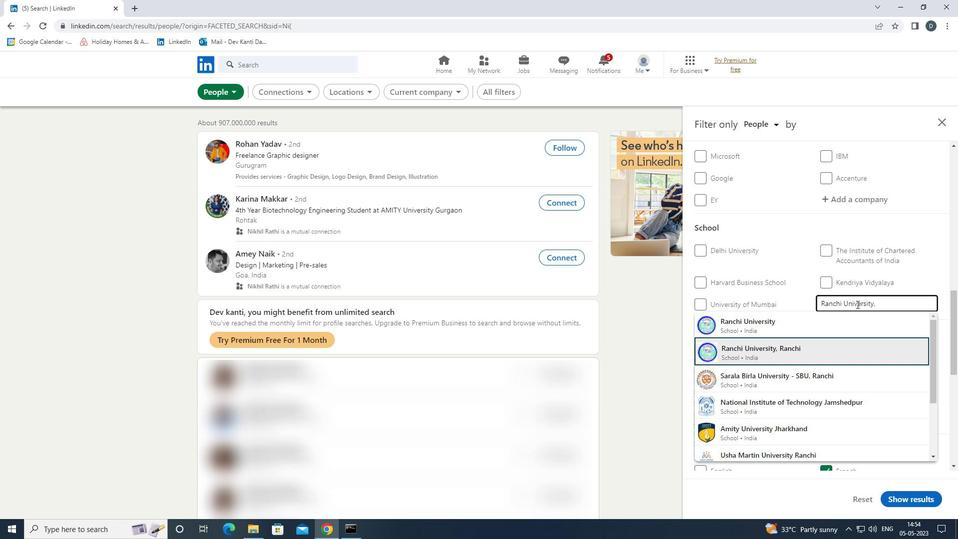 
Action: Mouse scrolled (857, 304) with delta (0, 0)
Screenshot: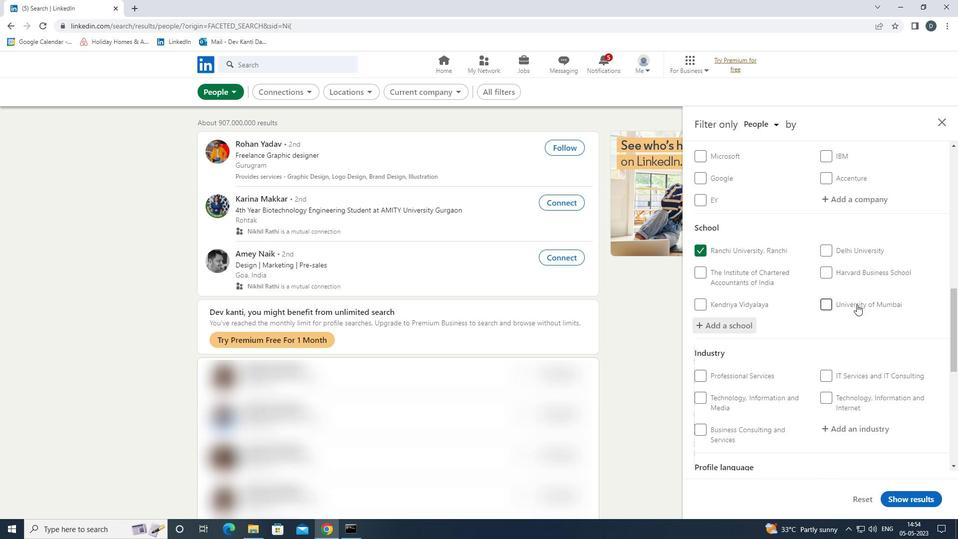 
Action: Mouse scrolled (857, 304) with delta (0, 0)
Screenshot: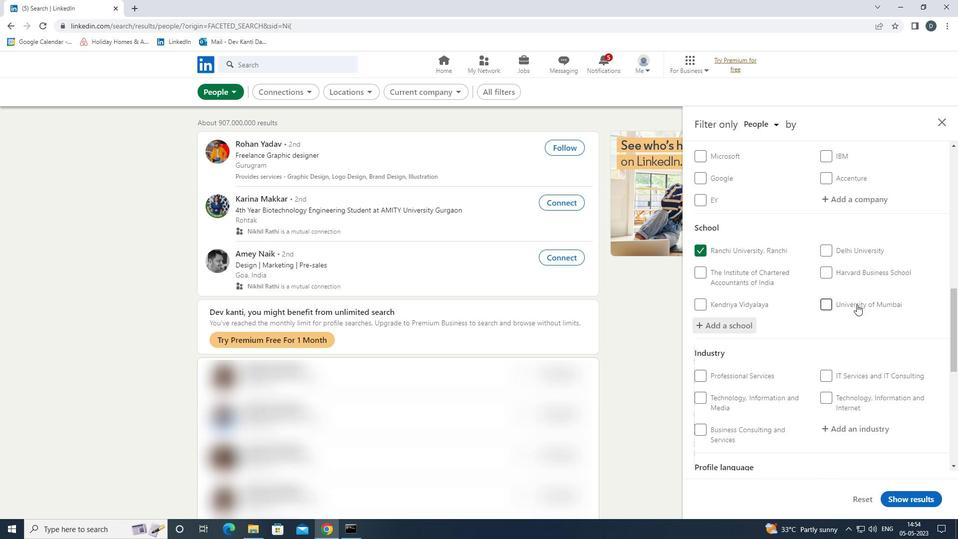 
Action: Mouse moved to (865, 325)
Screenshot: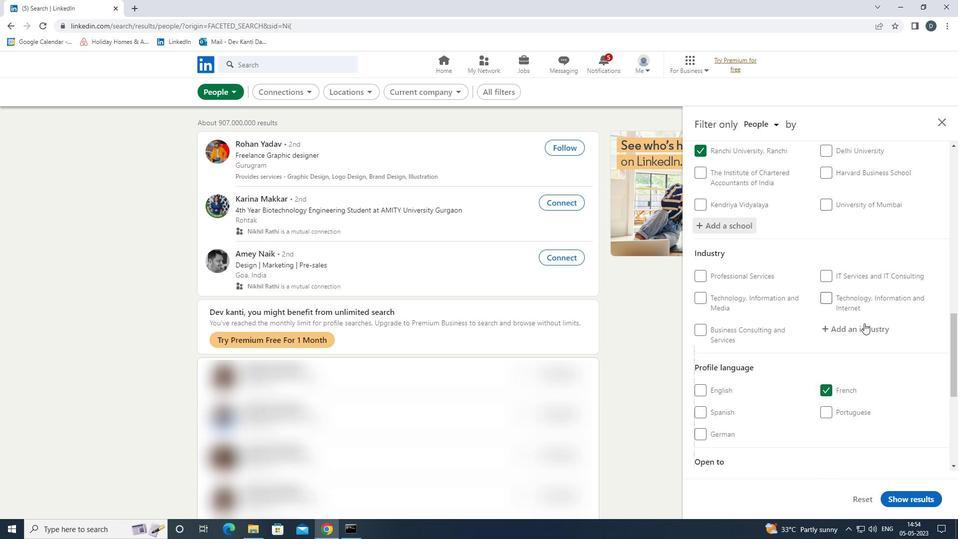 
Action: Mouse pressed left at (865, 325)
Screenshot: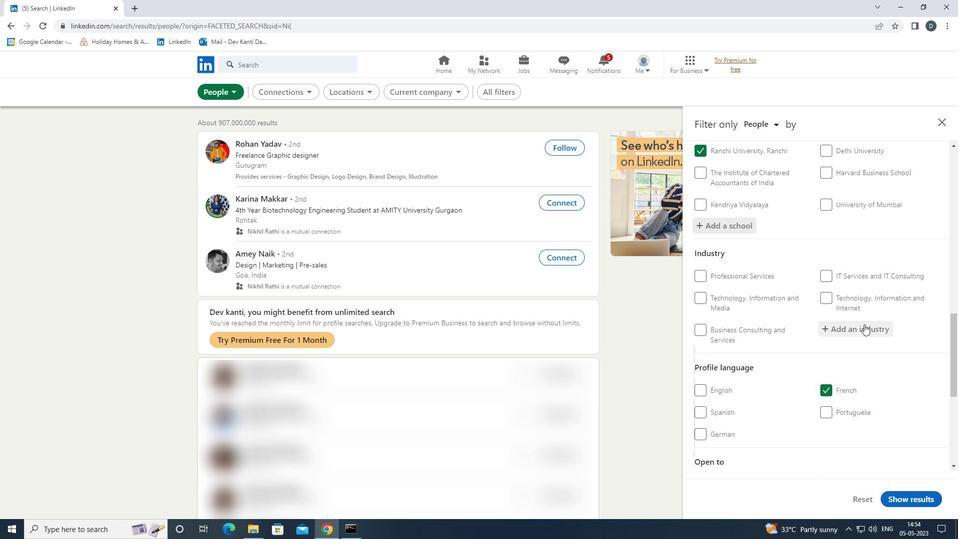 
Action: Key pressed <Key.shift><Key.shift><Key.shift><Key.shift>BOOK<Key.space>AND<Key.space><Key.shift>PERIODICAL<Key.space><Key.shift>PUBLISHING<Key.down><Key.enter>
Screenshot: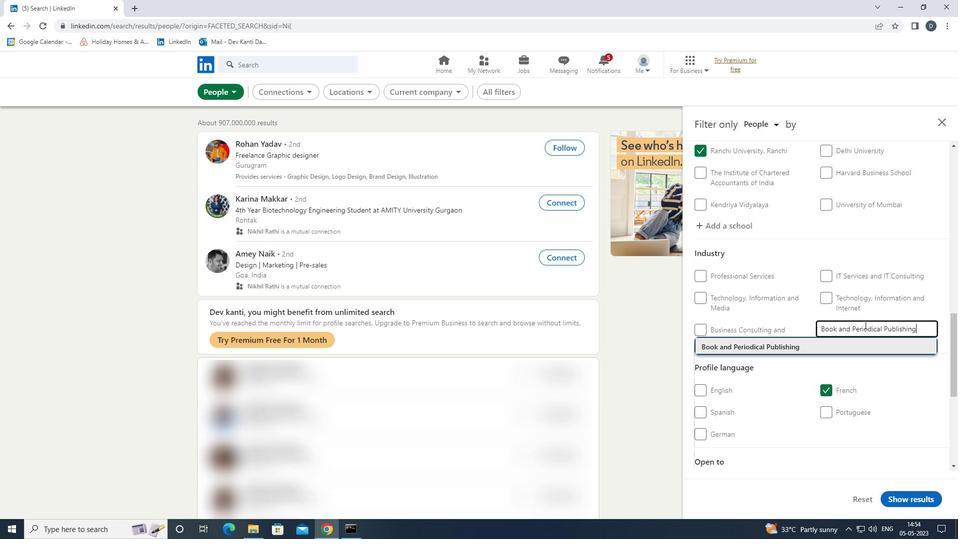 
Action: Mouse moved to (869, 324)
Screenshot: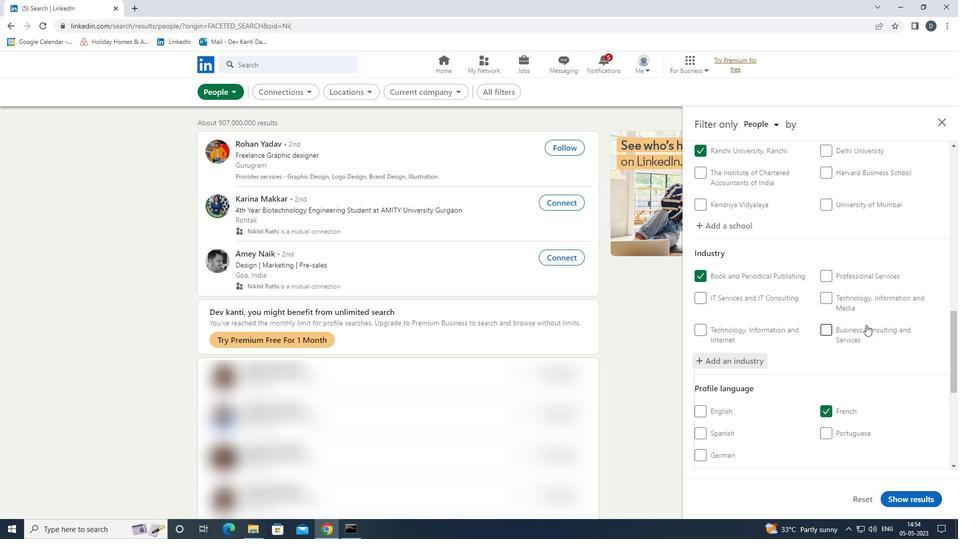 
Action: Mouse scrolled (869, 323) with delta (0, 0)
Screenshot: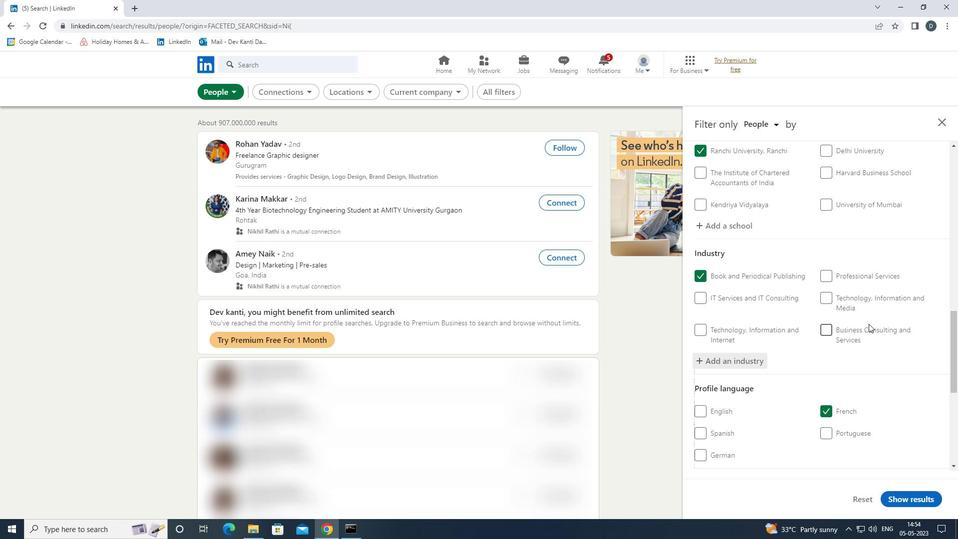 
Action: Mouse moved to (868, 325)
Screenshot: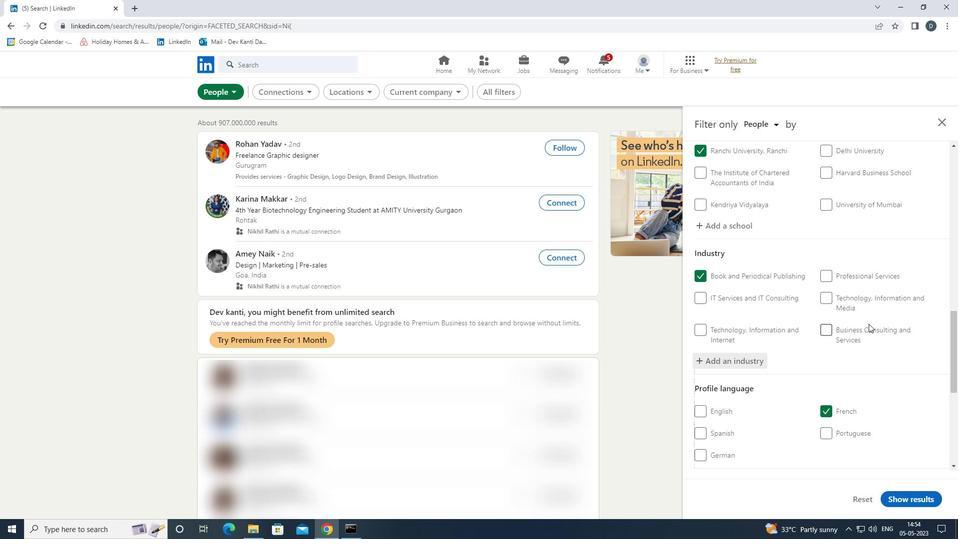 
Action: Mouse scrolled (868, 325) with delta (0, 0)
Screenshot: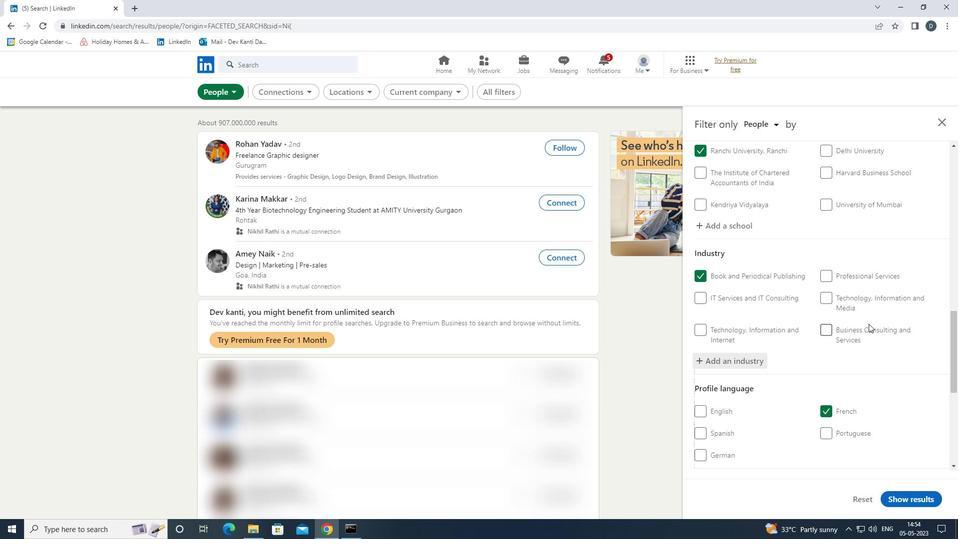 
Action: Mouse moved to (868, 327)
Screenshot: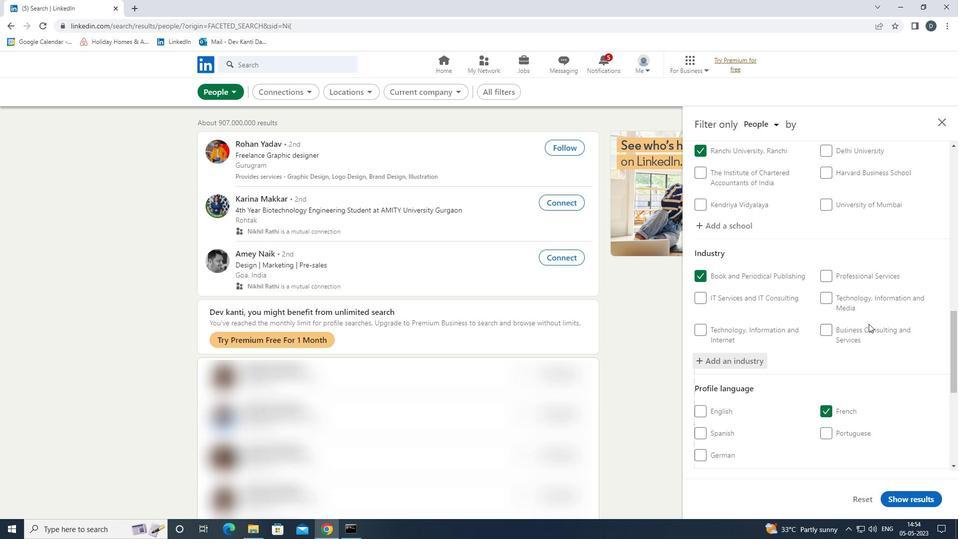 
Action: Mouse scrolled (868, 326) with delta (0, 0)
Screenshot: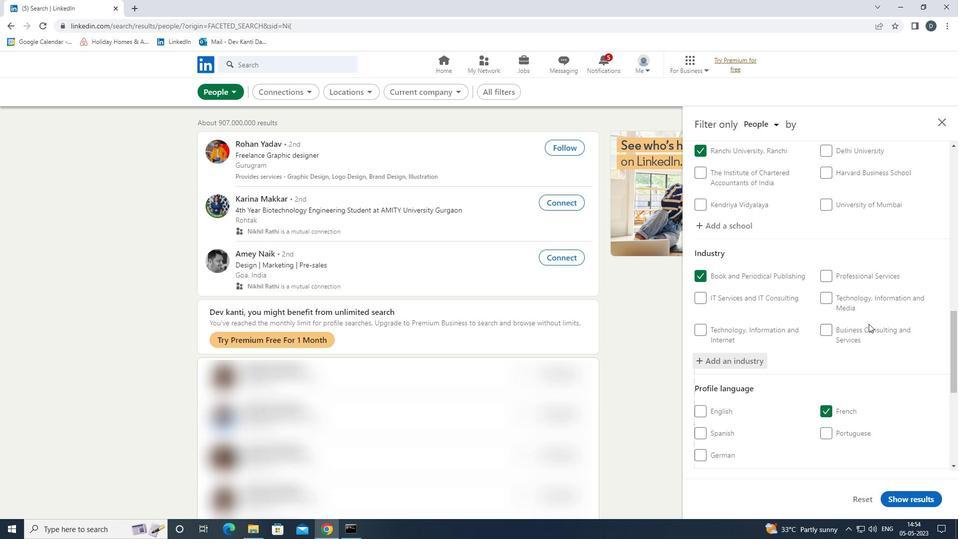 
Action: Mouse moved to (868, 327)
Screenshot: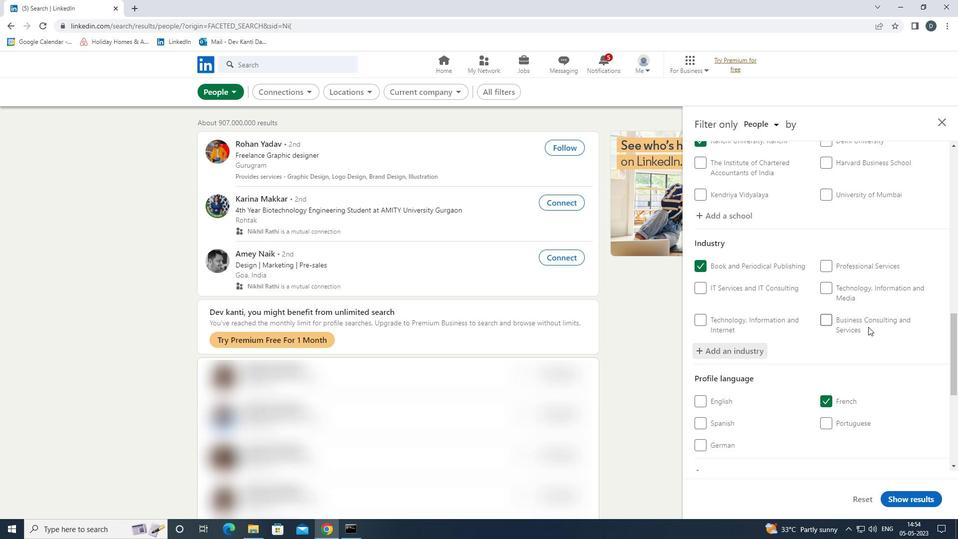 
Action: Mouse scrolled (868, 327) with delta (0, 0)
Screenshot: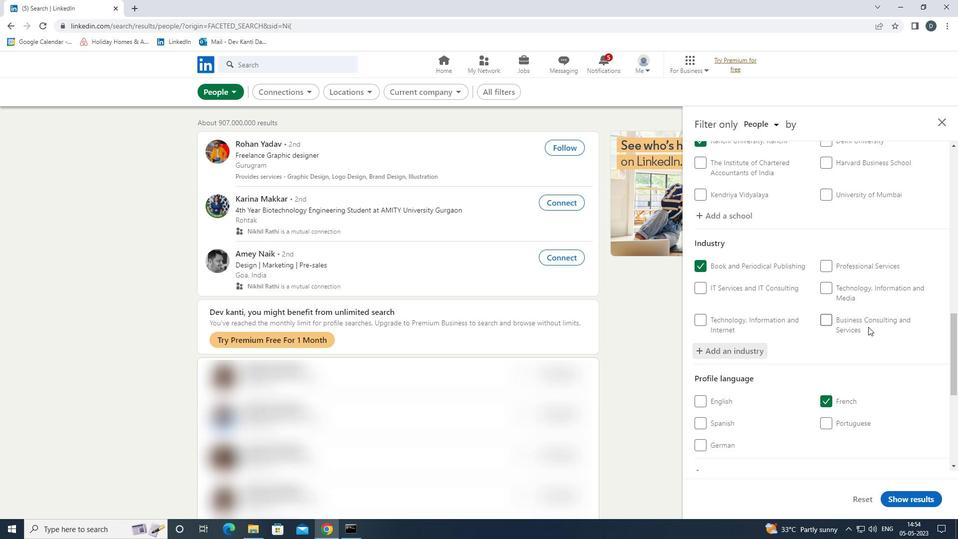 
Action: Mouse moved to (868, 330)
Screenshot: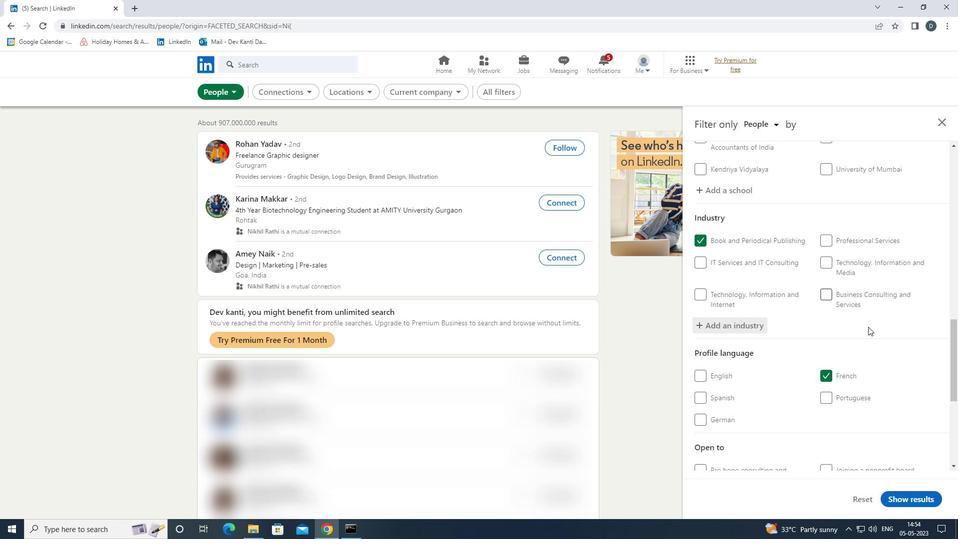 
Action: Mouse scrolled (868, 330) with delta (0, 0)
Screenshot: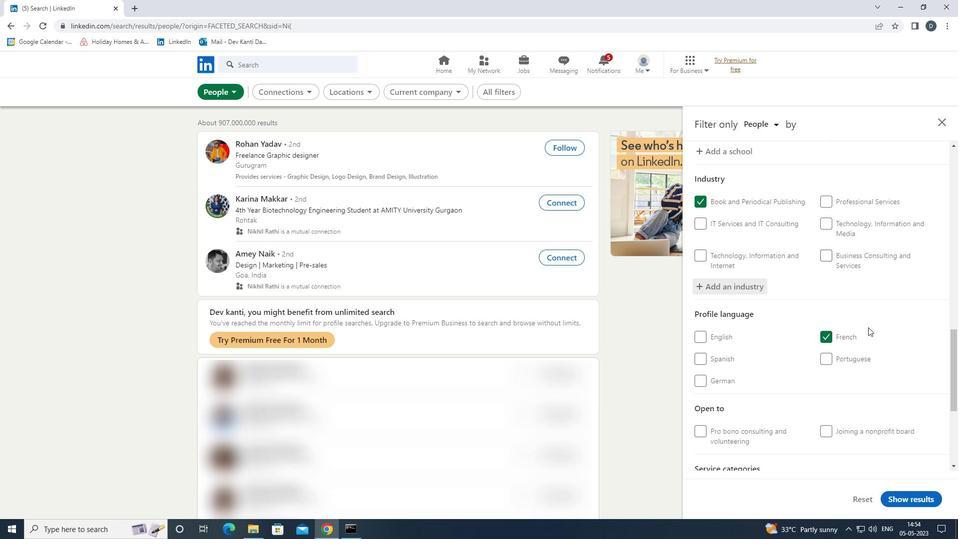 
Action: Mouse moved to (867, 353)
Screenshot: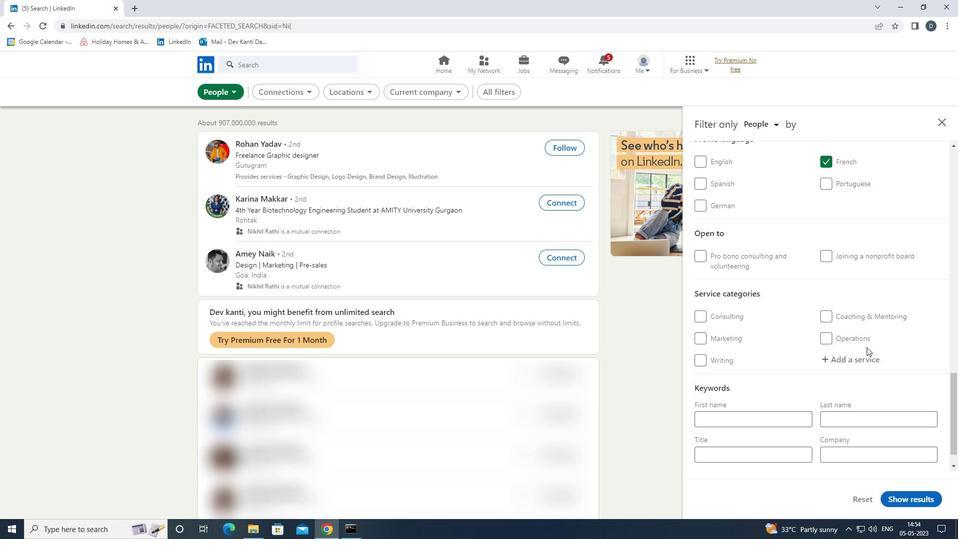 
Action: Mouse pressed left at (867, 353)
Screenshot: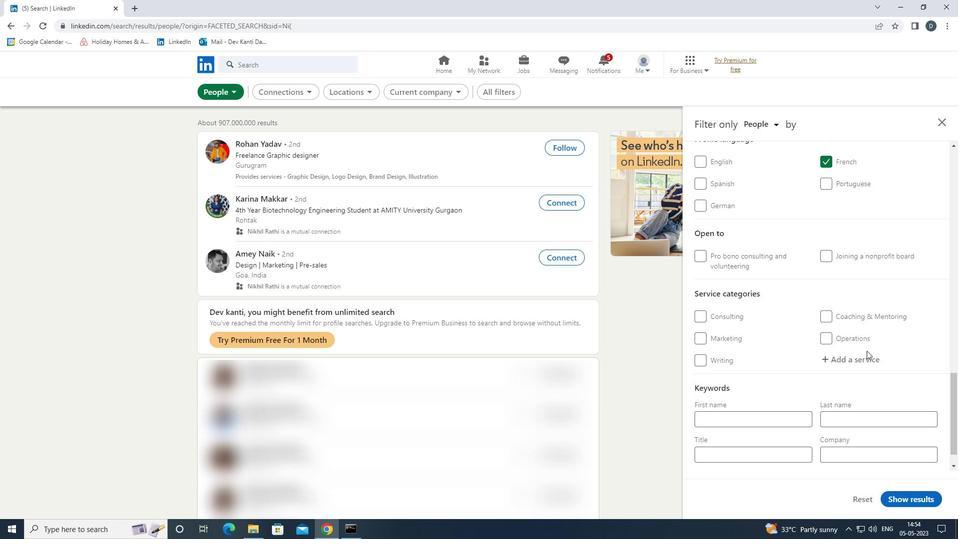 
Action: Key pressed <Key.shift><Key.shift><Key.shift><Key.shift>REAL<Key.space><Key.shift>ESTATE<Key.down><Key.enter>
Screenshot: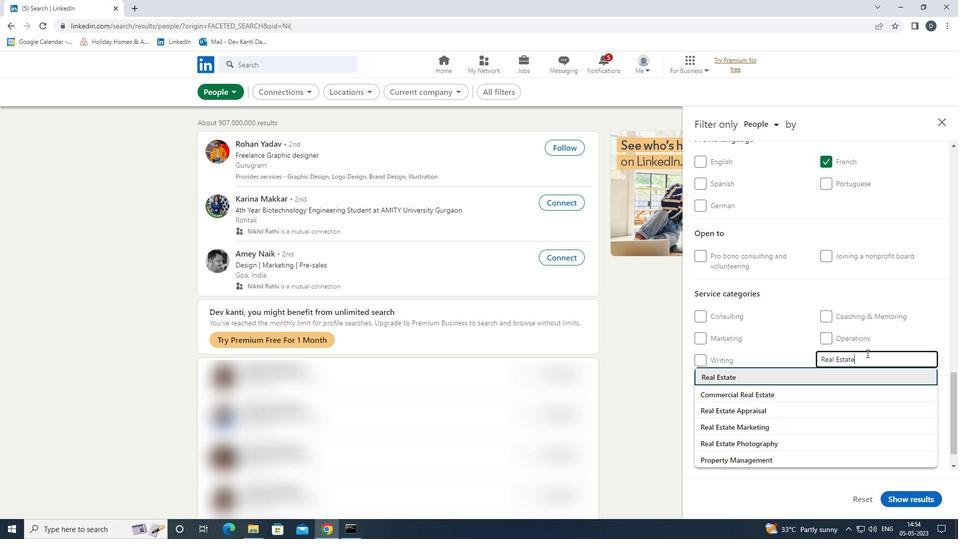 
Action: Mouse moved to (867, 353)
Screenshot: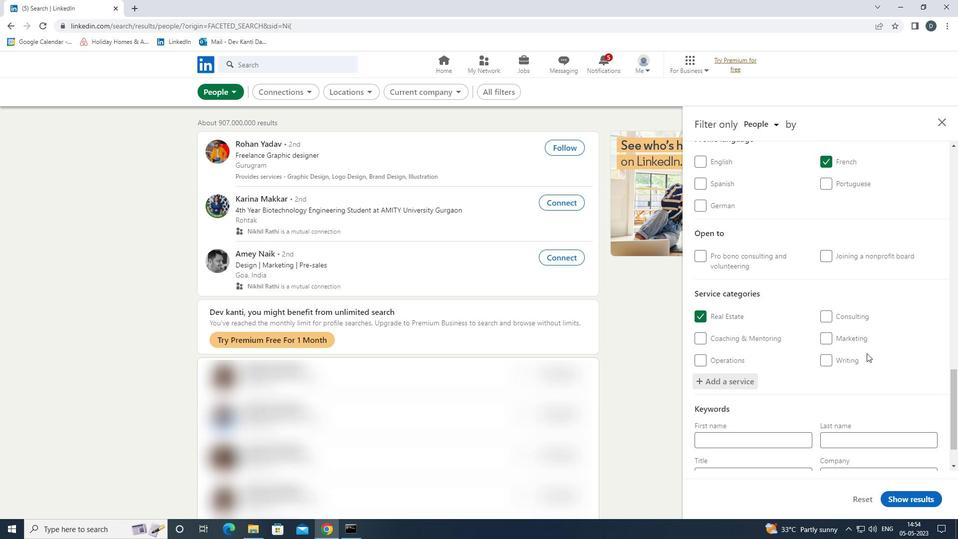 
Action: Mouse scrolled (867, 353) with delta (0, 0)
Screenshot: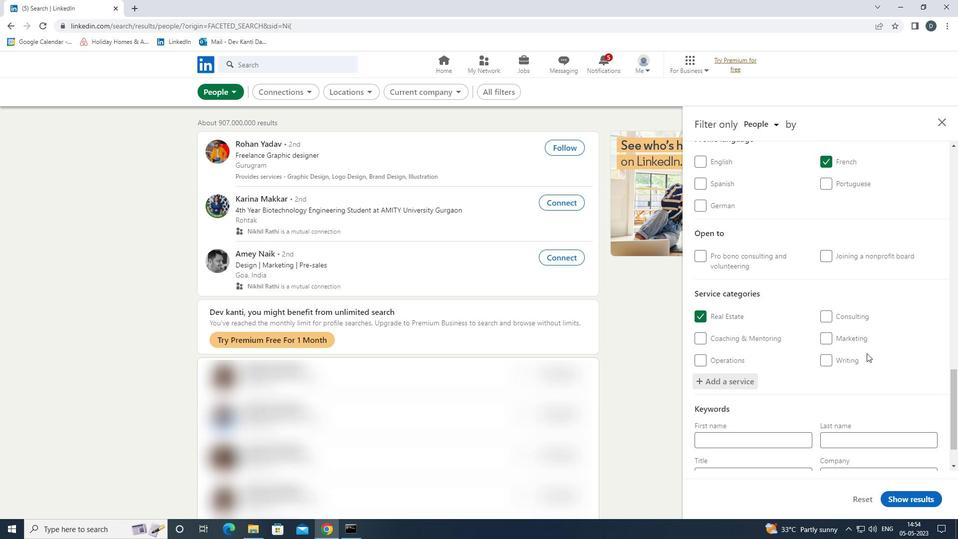 
Action: Mouse scrolled (867, 353) with delta (0, 0)
Screenshot: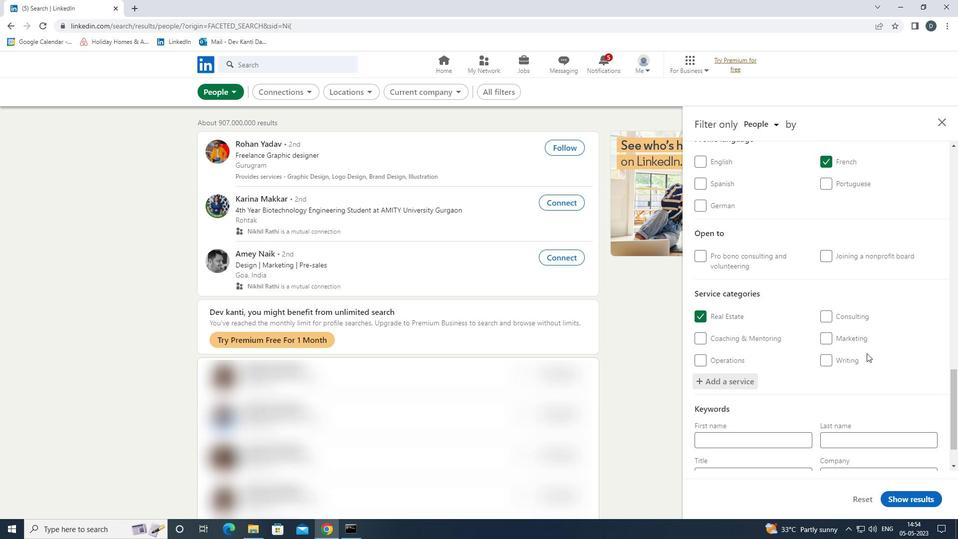 
Action: Mouse moved to (862, 357)
Screenshot: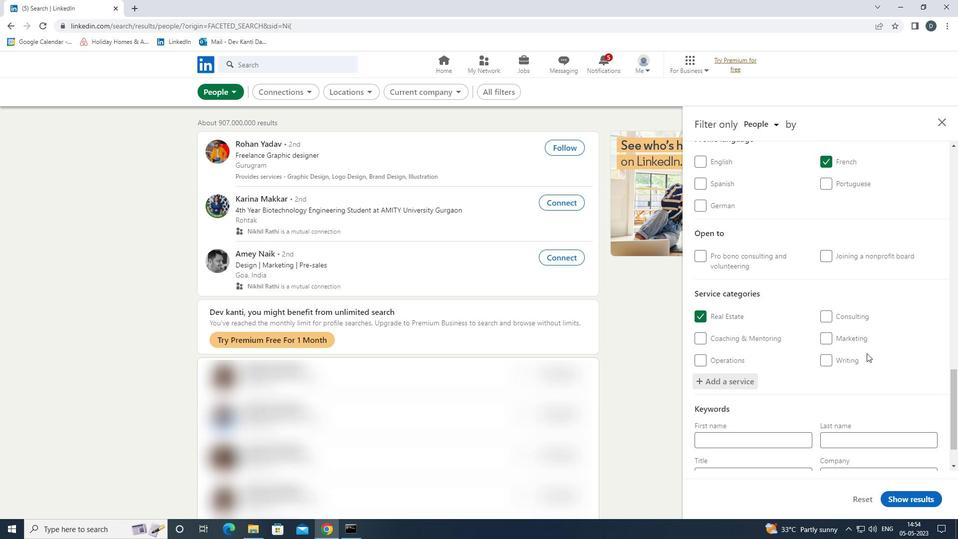 
Action: Mouse scrolled (862, 357) with delta (0, 0)
Screenshot: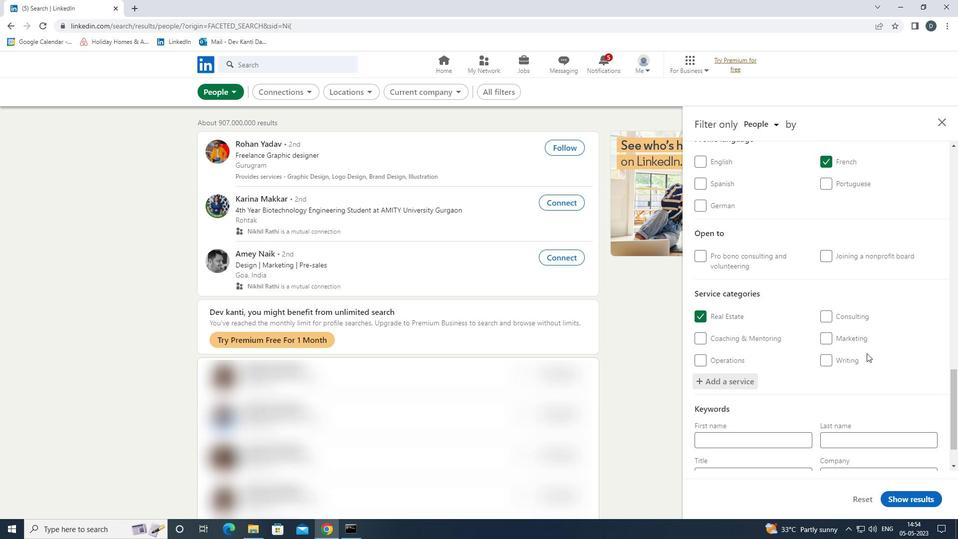 
Action: Mouse moved to (777, 426)
Screenshot: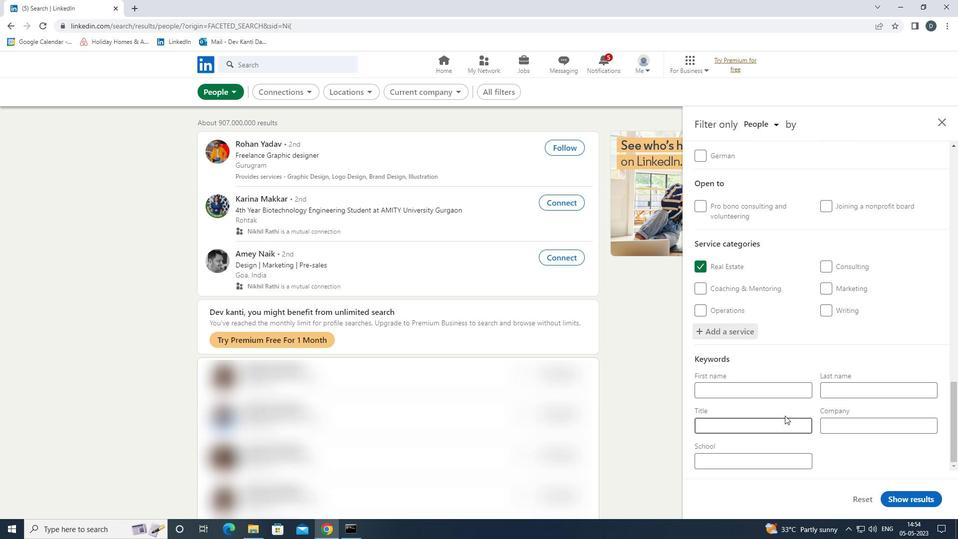 
Action: Mouse pressed left at (777, 426)
Screenshot: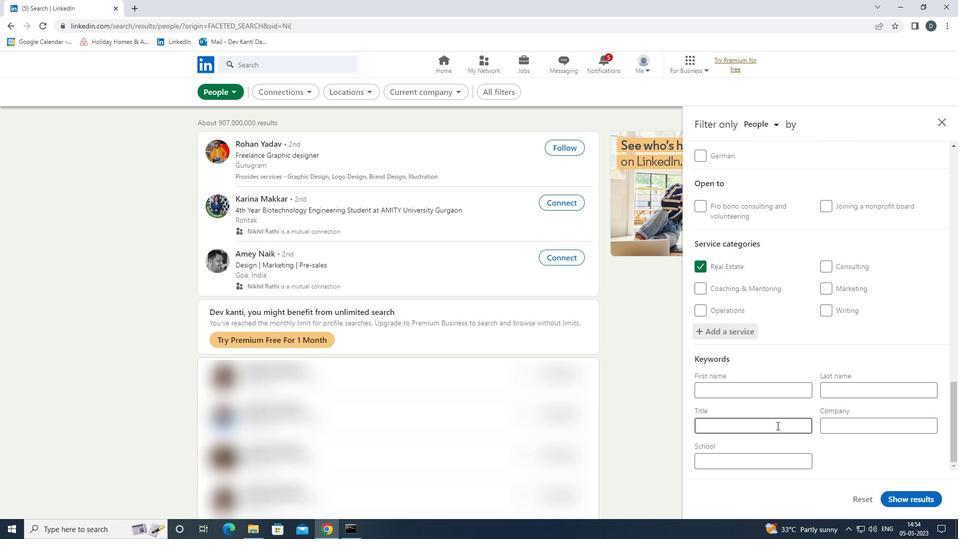 
Action: Key pressed <Key.shift><Key.shift><Key.shift><Key.shift>YOUTH<Key.space><Key.shift>VOLUNTEER
Screenshot: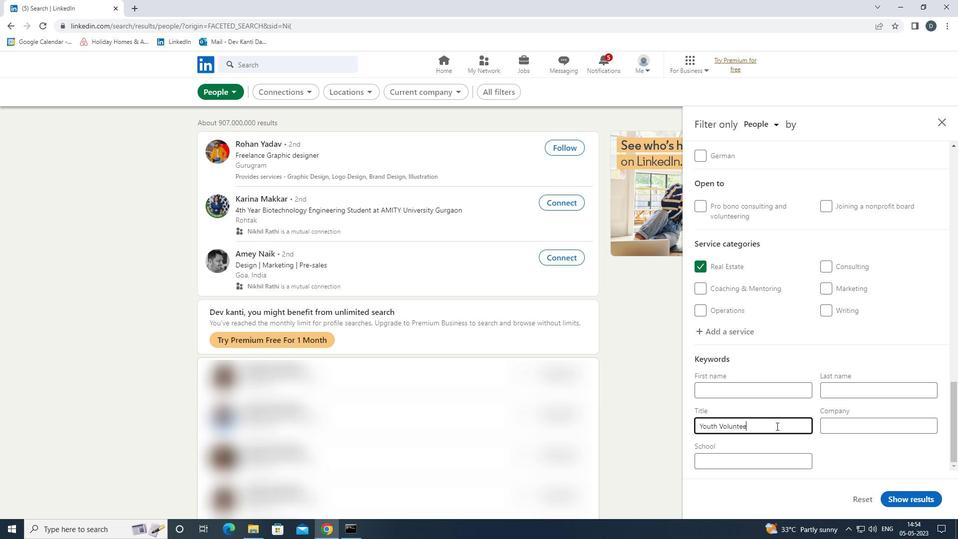 
Action: Mouse moved to (922, 500)
Screenshot: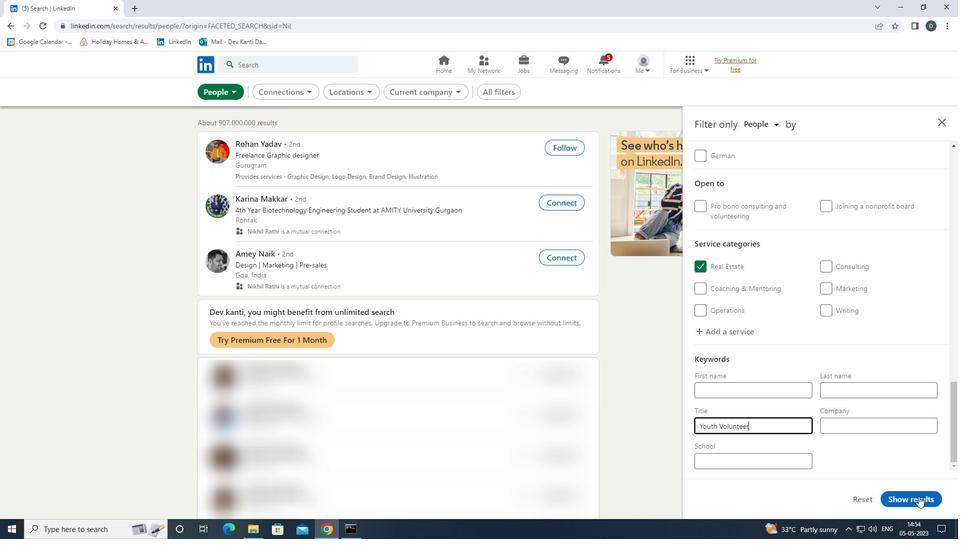 
Action: Mouse pressed left at (922, 500)
Screenshot: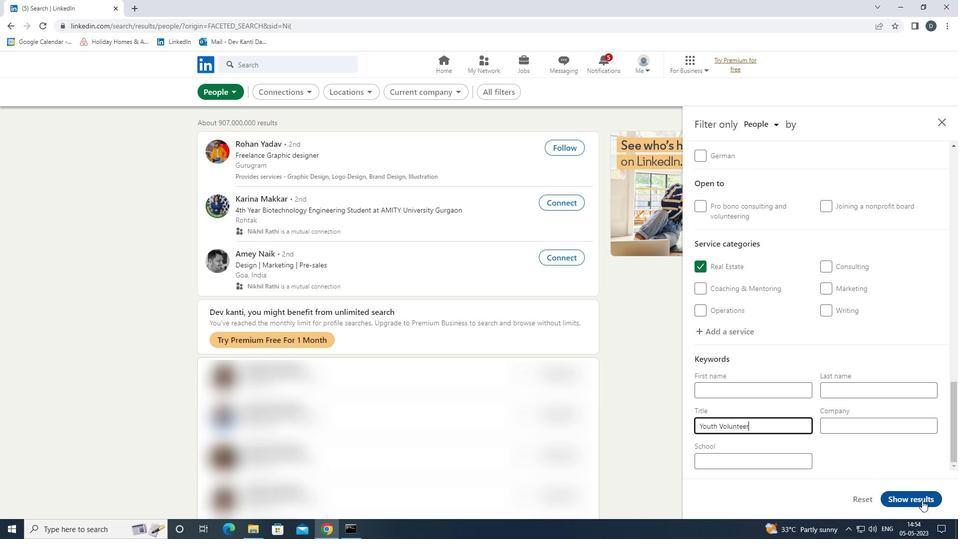 
Action: Mouse moved to (921, 493)
Screenshot: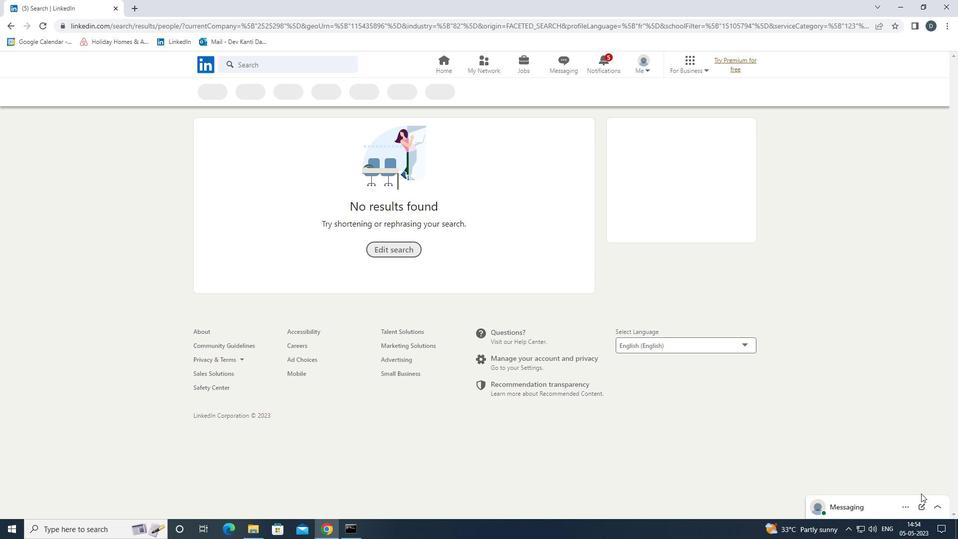 
